 Task: Add an event  with title  Product Development Discussion, date '2024/04/06' to 2024/04/08 & Select Event type as  Group. Add location for the event as  123 Rua do Carmo, Lisbon, Portugal and add a description: Throughout the retreat, participants will be immersed in a variety of engaging and interactive exercises that encourage teamwork, problem-solving, and creativity. The activities are carefully designed to challenge individuals, foster collaboration, and highlight the power of collective effort.Create an event link  http-productdevelopmentdiscussioncom & Select the event color as  Lime Green. , logged in from the account softage.1@softage.netand send the event invitation to softage.8@softage.net and softage.9@softage.net
Action: Mouse moved to (237, 52)
Screenshot: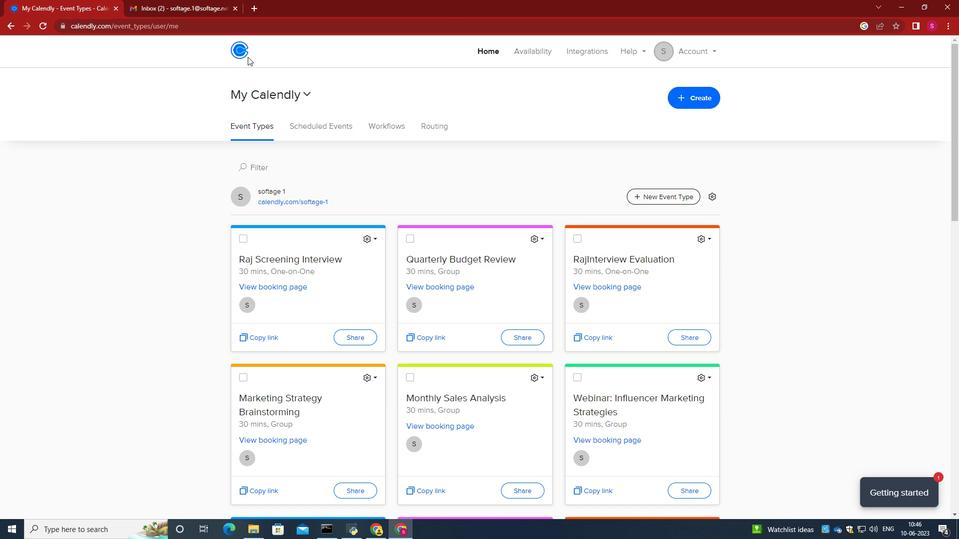 
Action: Mouse pressed left at (237, 52)
Screenshot: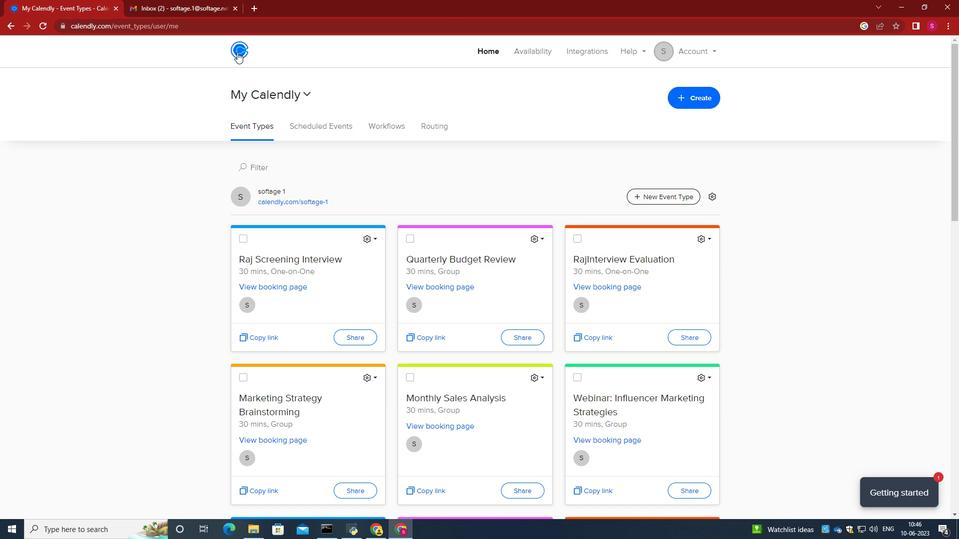 
Action: Mouse moved to (684, 102)
Screenshot: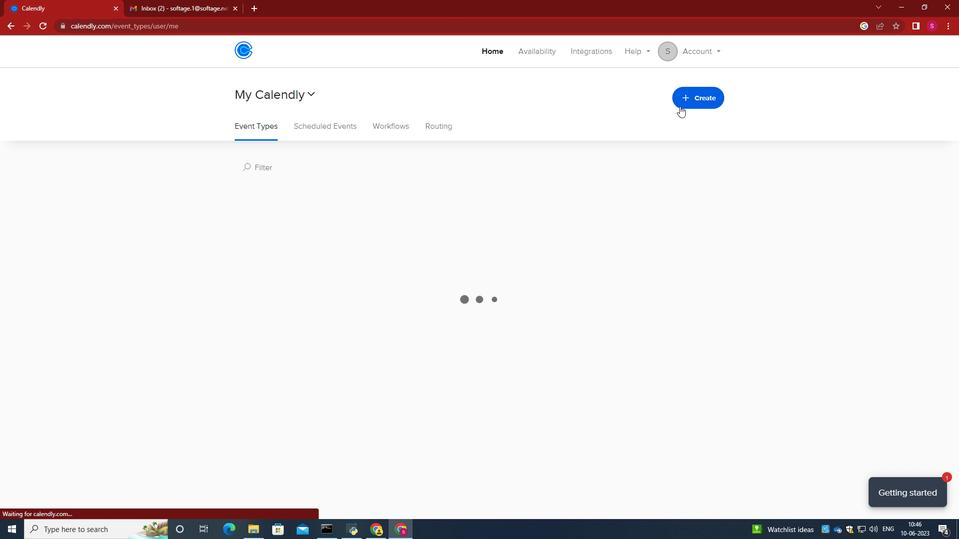 
Action: Mouse pressed left at (684, 102)
Screenshot: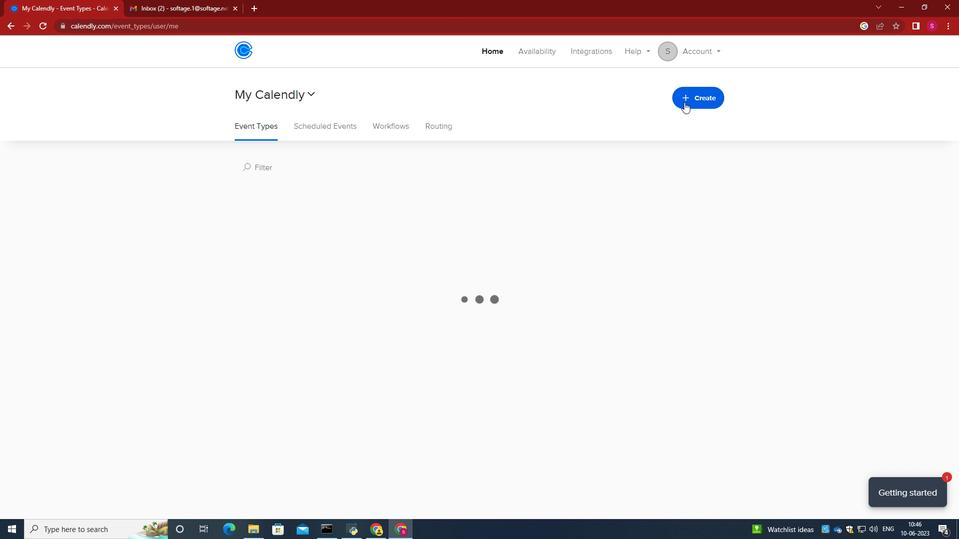
Action: Mouse moved to (642, 126)
Screenshot: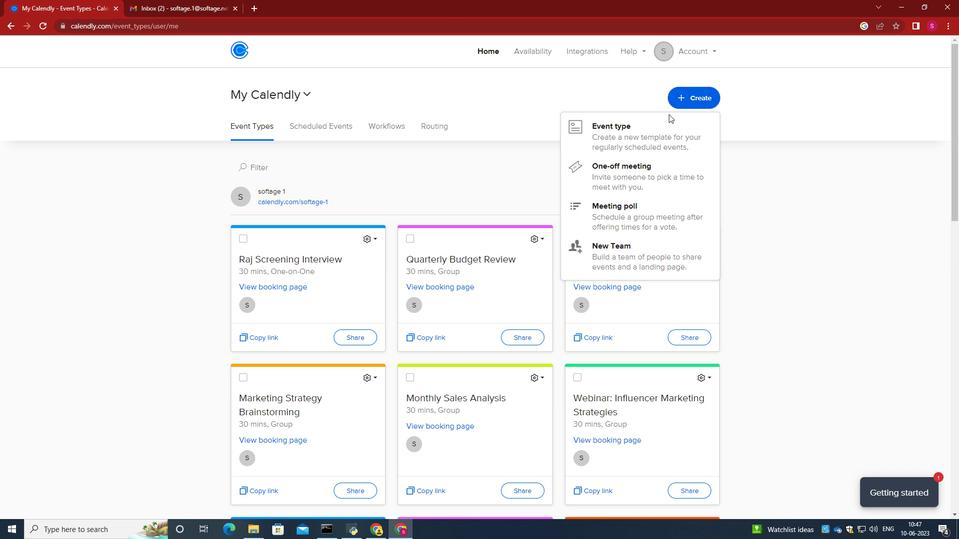 
Action: Mouse pressed left at (642, 126)
Screenshot: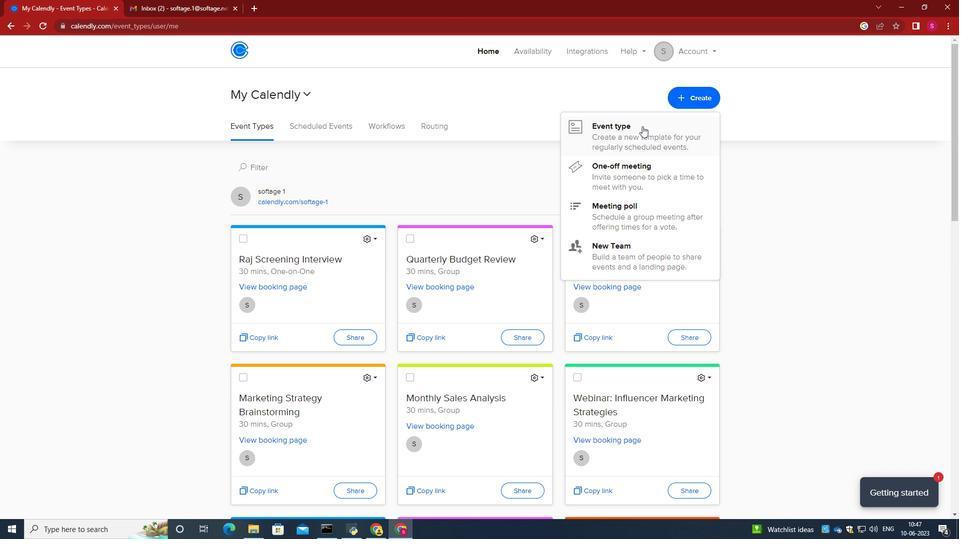 
Action: Mouse moved to (466, 228)
Screenshot: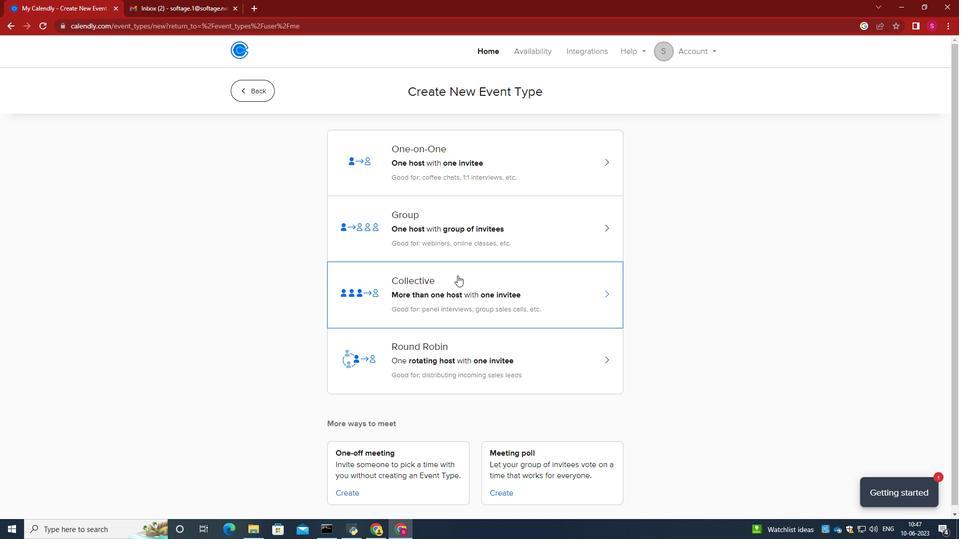 
Action: Mouse pressed left at (466, 228)
Screenshot: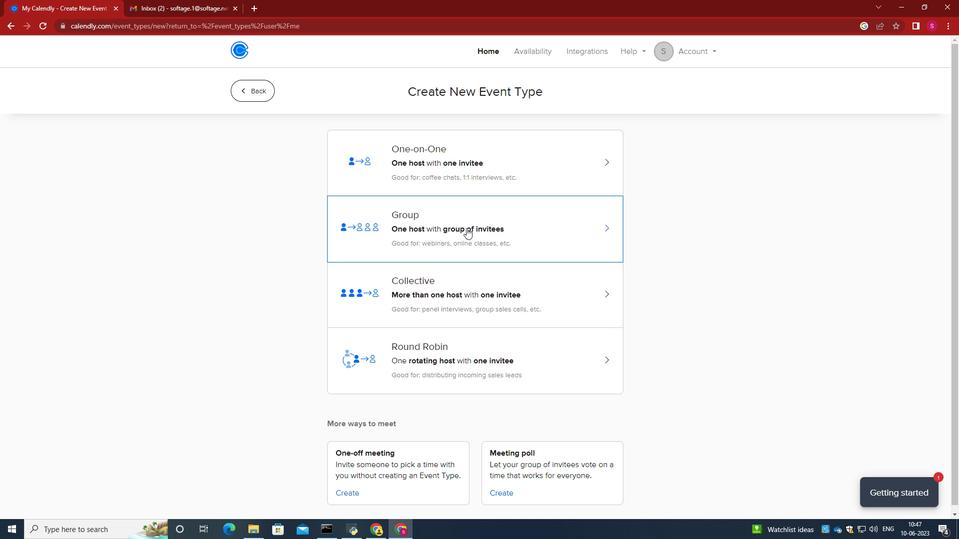 
Action: Mouse moved to (395, 234)
Screenshot: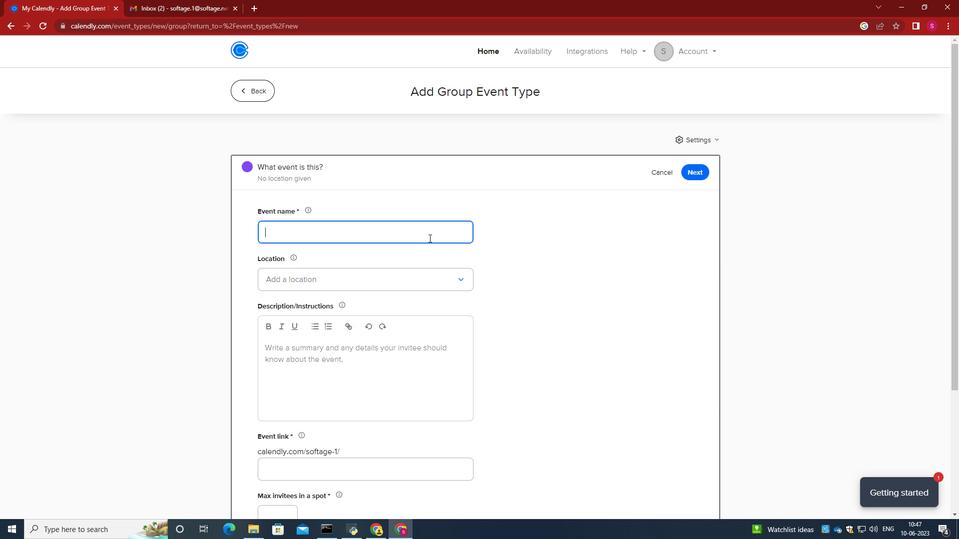 
Action: Mouse pressed left at (395, 234)
Screenshot: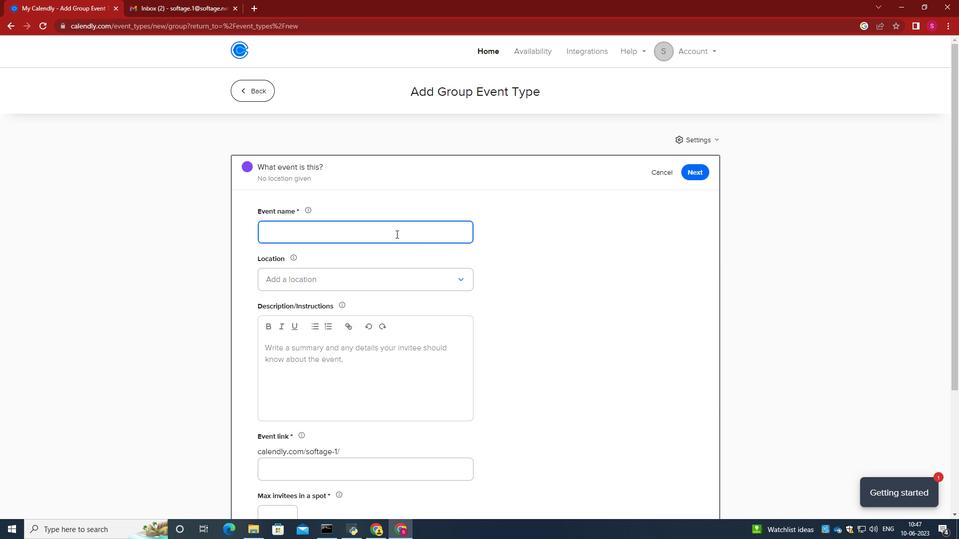 
Action: Key pressed <Key.caps_lock>P<Key.caps_lock>roduct<Key.space><Key.caps_lock><Key.caps_lock><Key.caps_lock>D<Key.caps_lock>ec<Key.backspace>velopment<Key.space><Key.caps_lock>D<Key.caps_lock>isu<Key.backspace>cussion
Screenshot: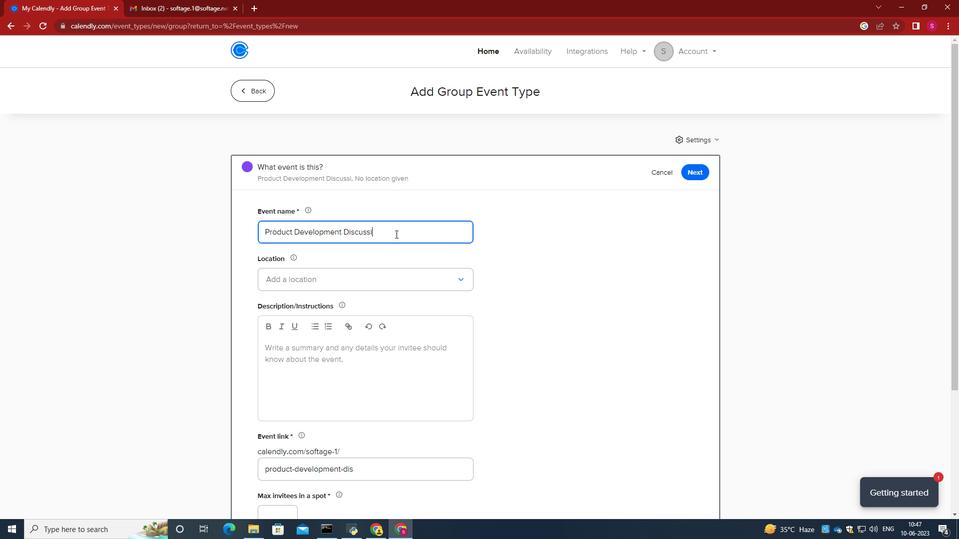 
Action: Mouse moved to (347, 285)
Screenshot: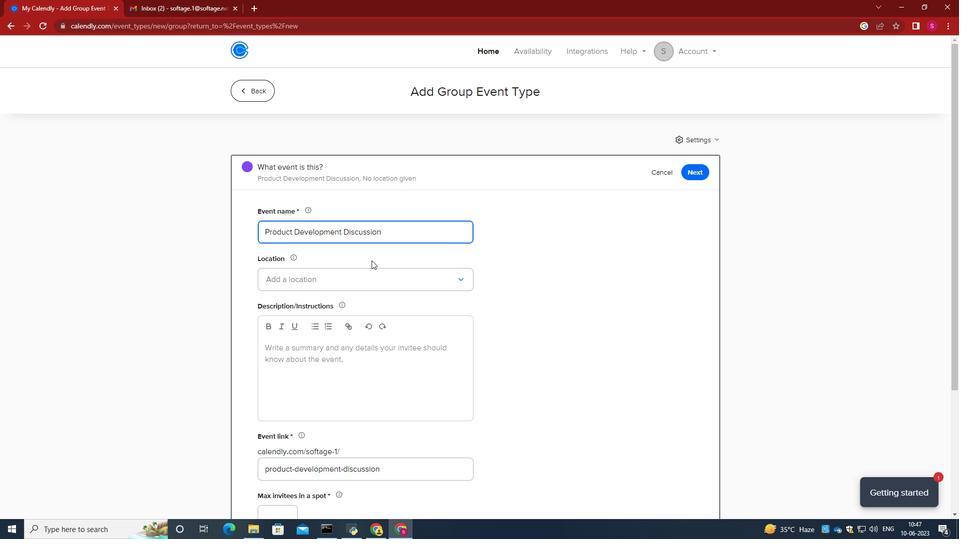 
Action: Mouse pressed left at (347, 285)
Screenshot: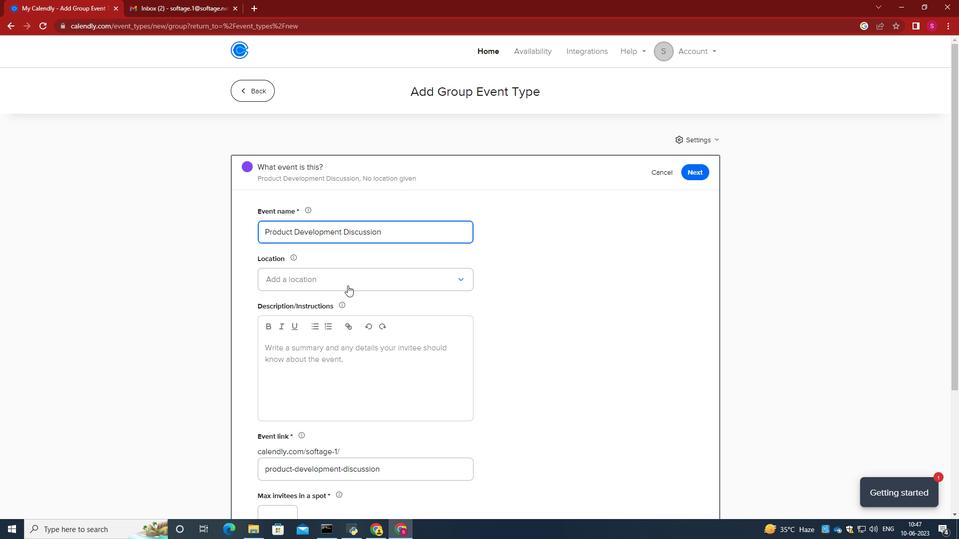 
Action: Mouse moved to (324, 311)
Screenshot: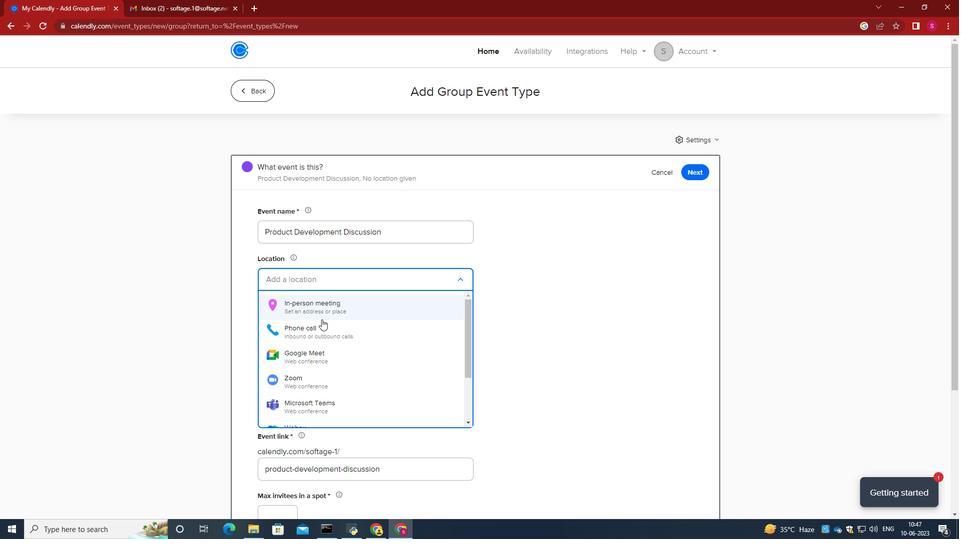 
Action: Mouse pressed left at (324, 311)
Screenshot: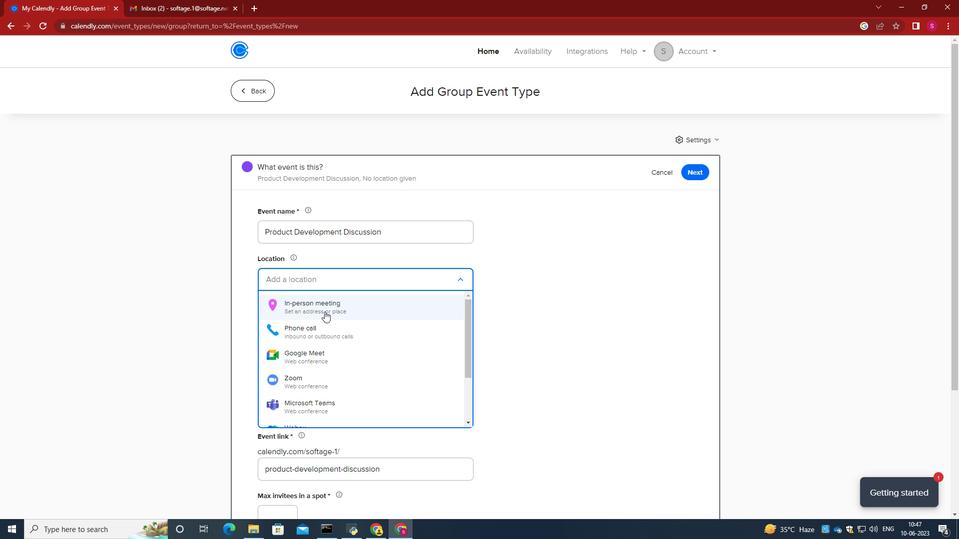 
Action: Mouse moved to (426, 159)
Screenshot: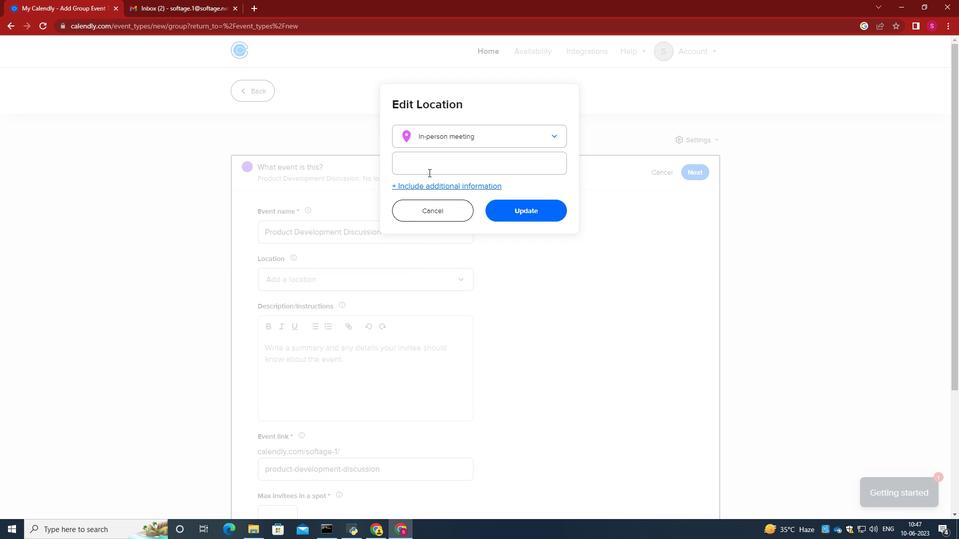
Action: Mouse pressed left at (426, 159)
Screenshot: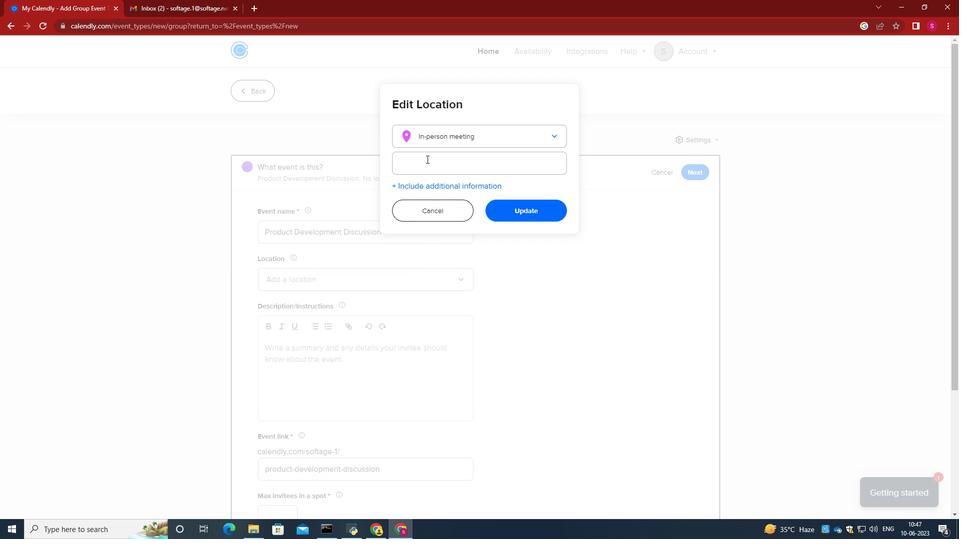 
Action: Key pressed 123<Key.space><Key.caps_lock>R<Key.caps_lock>ua<Key.space>do<Key.space><Key.caps_lock>C<Key.caps_lock>armo,<Key.space><Key.caps_lock>L<Key.caps_lock>ib<Key.backspace>sbon,<Key.caps_lock>P<Key.caps_lock><Key.backspace><Key.space><Key.caps_lock>P<Key.caps_lock>ortugal
Screenshot: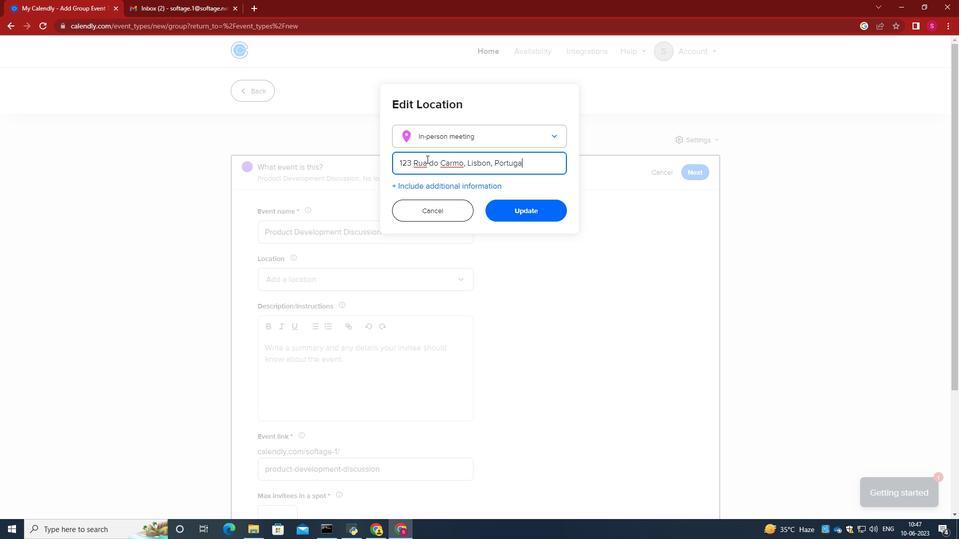 
Action: Mouse moved to (521, 211)
Screenshot: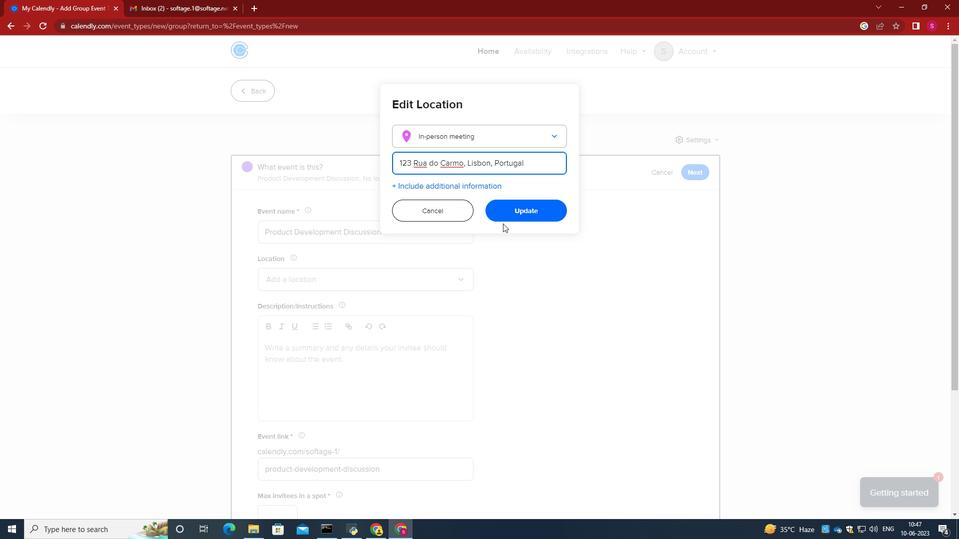 
Action: Mouse pressed left at (521, 211)
Screenshot: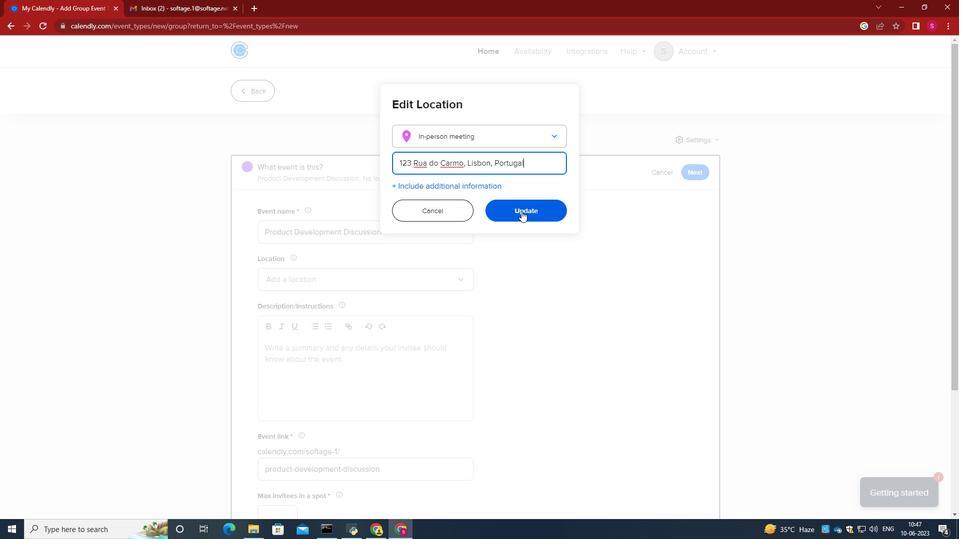 
Action: Mouse moved to (321, 386)
Screenshot: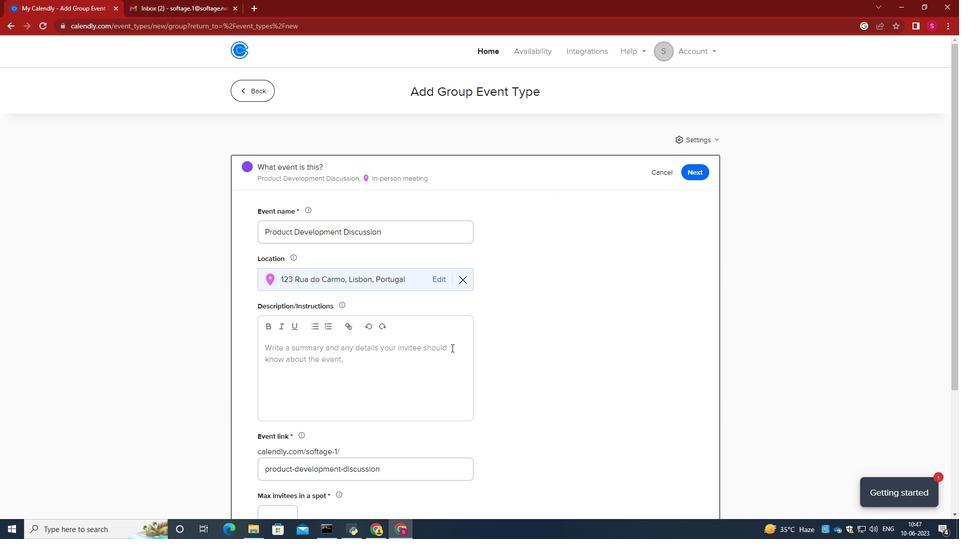 
Action: Mouse pressed left at (321, 386)
Screenshot: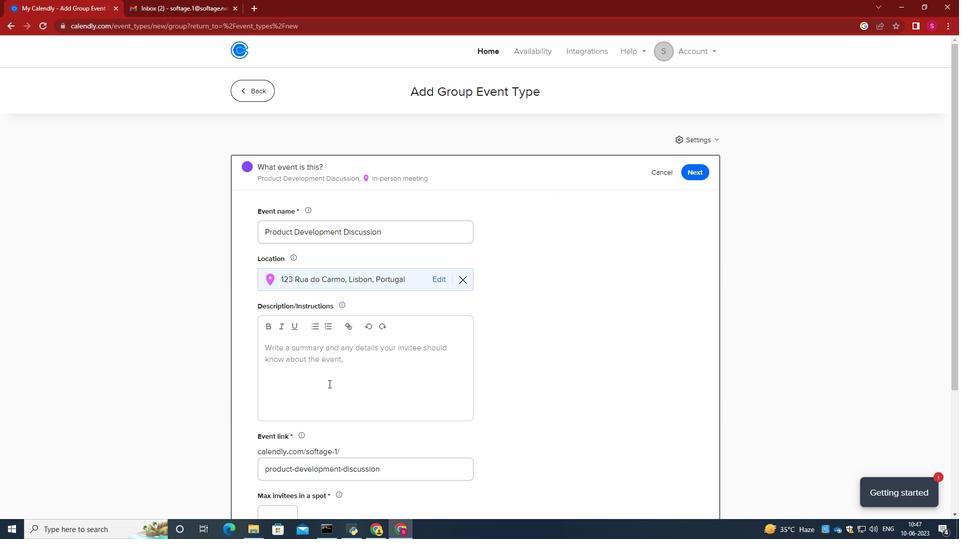 
Action: Mouse moved to (321, 386)
Screenshot: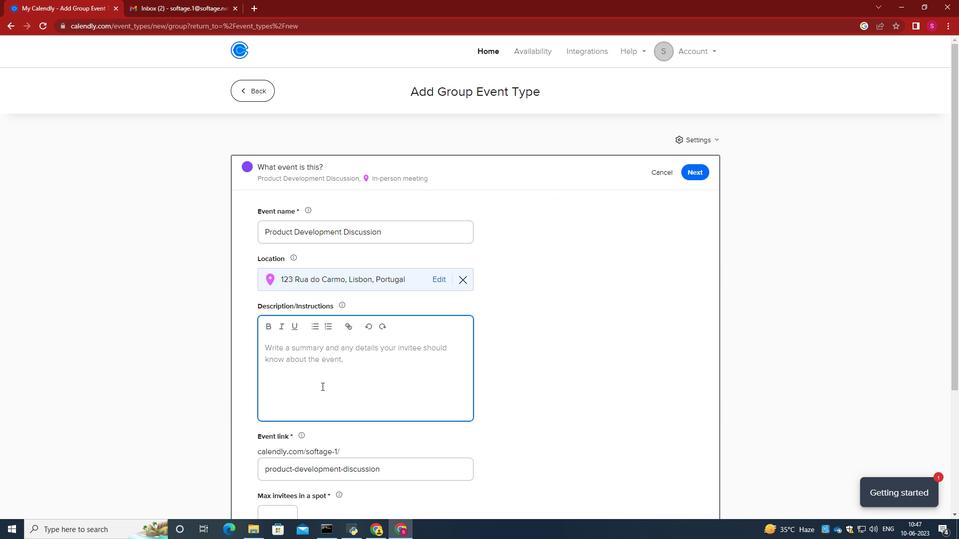
Action: Key pressed <Key.caps_lock>T<Key.caps_lock>hroughout<Key.space>the<Key.space>retreat<Key.space><Key.backspace>,<Key.space>participants<Key.space>will<Key.space>bn<Key.backspace>e<Key.space>immere<Key.backspace>sed<Key.space>in<Key.space>av<Key.backspace><Key.space><Key.space>variety<Key.space>of<Key.space>engaging<Key.space><Key.backspace><Key.space>and<Key.space>interactive<Key.space>exersice<Key.backspace><Key.backspace><Key.backspace><Key.backspace>cise<Key.space><Key.backspace>s<Key.space>tah<Key.backspace><Key.backspace>j<Key.backspace>hat<Key.space>encourage<Key.space>teamwork,<Key.space>problem<Key.space><Key.backspace>-solving,<Key.space>ad<Key.backspace>nd<Key.space>creativity.<Key.space><Key.caps_lock>T<Key.caps_lock>he<Key.space>activities<Key.space>are<Key.space>carefully<Key.space>designed<Key.space>to<Key.space>challenge<Key.space>individuals,<Key.space>foster<Key.space>collaboration,<Key.space>and<Key.space>highligt<Key.space><Key.backspace><Key.backspace><Key.backspace>ght<Key.space>the<Key.space>power<Key.space>of<Key.space>collective<Key.space>effort.
Screenshot: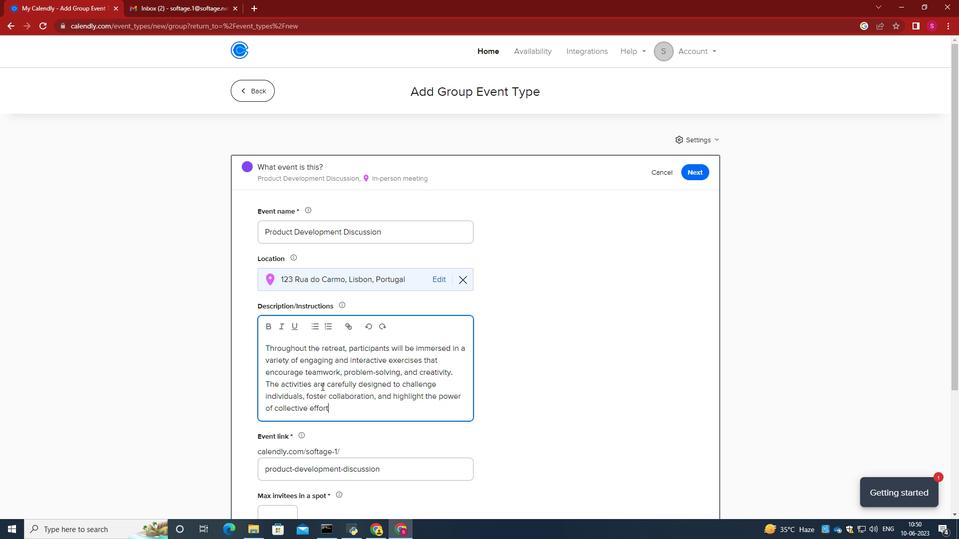 
Action: Mouse moved to (378, 470)
Screenshot: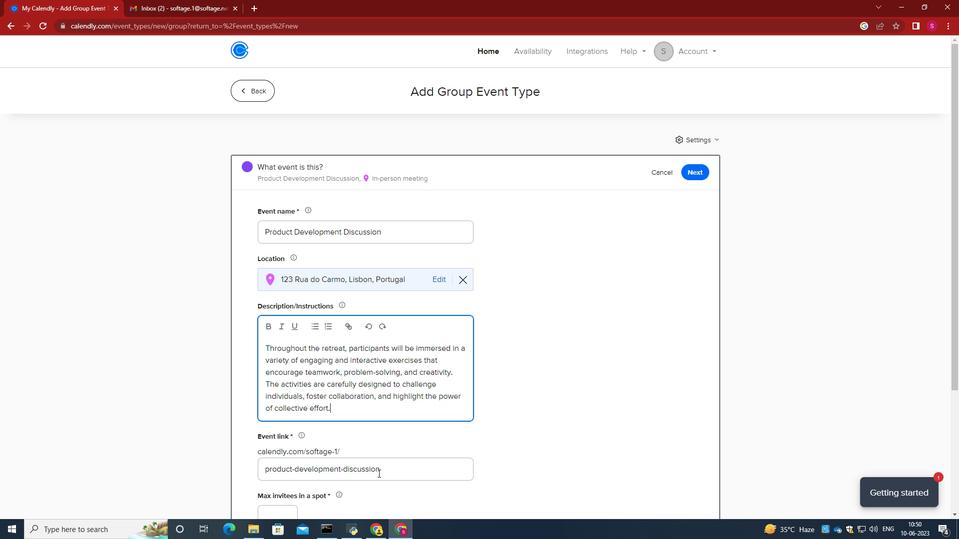 
Action: Mouse pressed left at (378, 470)
Screenshot: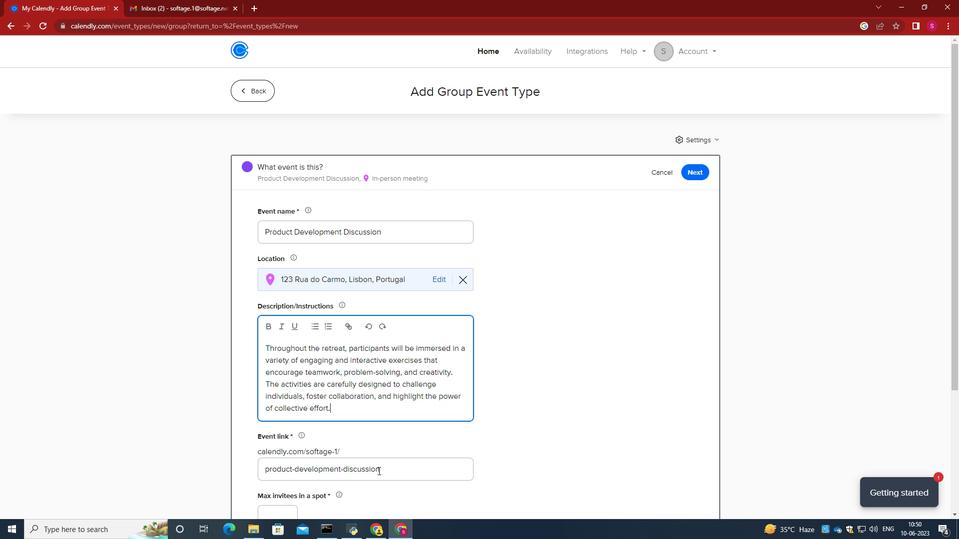
Action: Mouse moved to (254, 466)
Screenshot: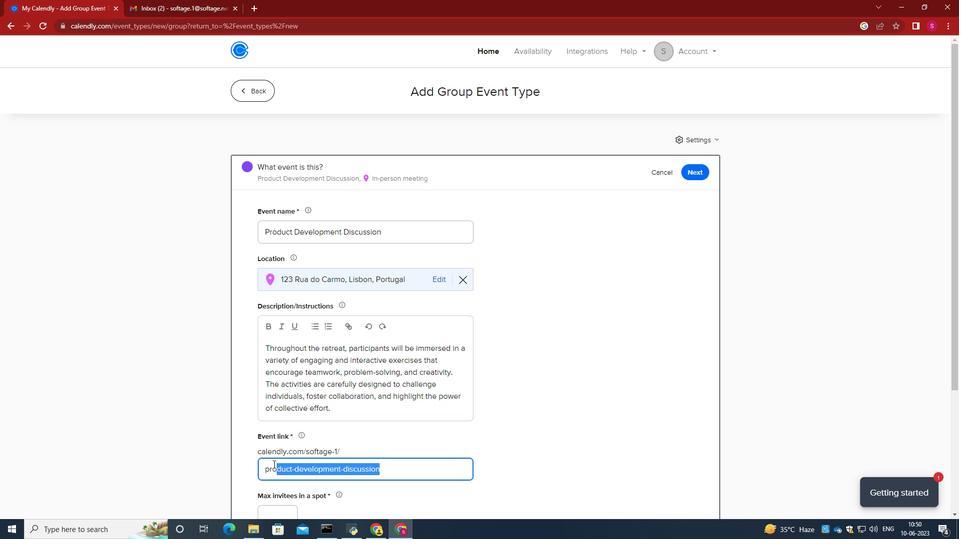 
Action: Key pressed <Key.backspace>http-producte<Key.backspace>evelopmentdiscussioncom
Screenshot: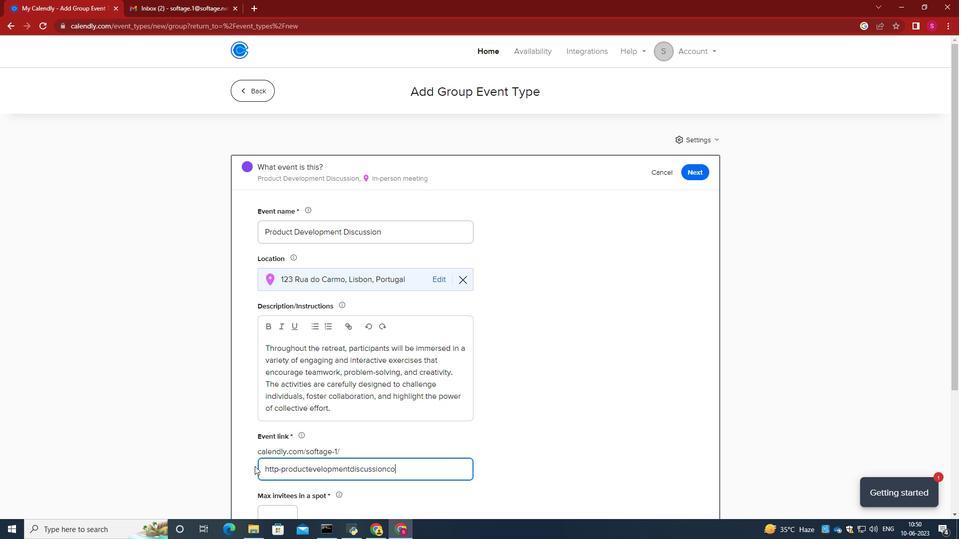
Action: Mouse moved to (266, 490)
Screenshot: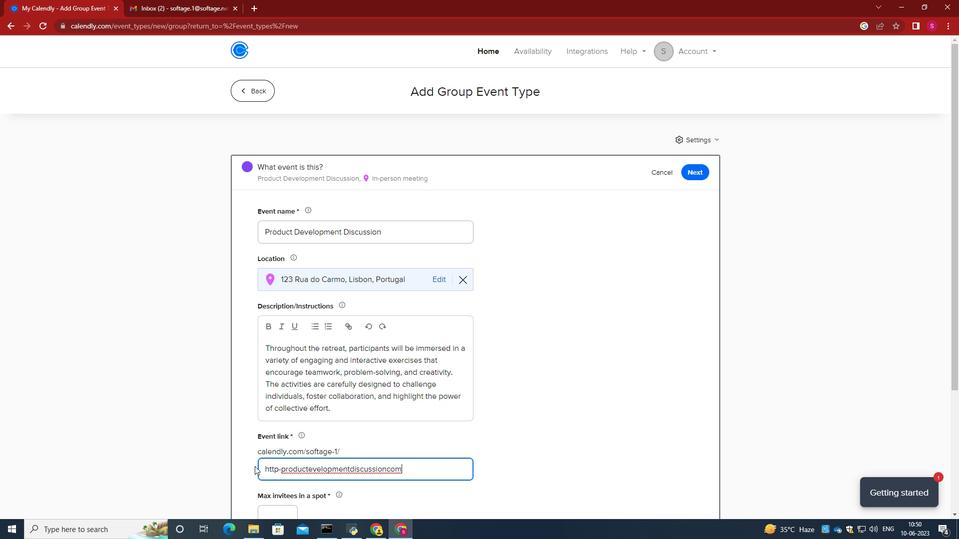 
Action: Mouse scrolled (266, 489) with delta (0, 0)
Screenshot: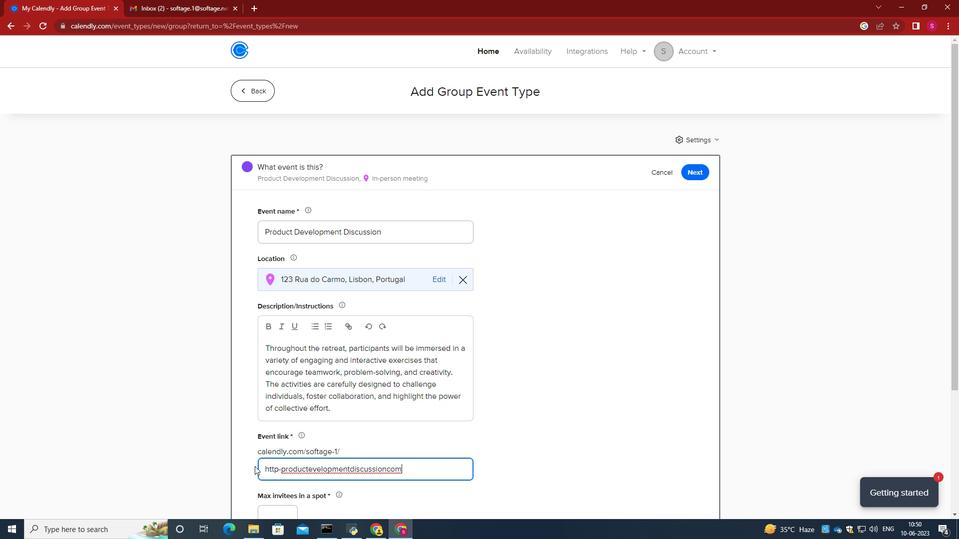 
Action: Mouse scrolled (266, 489) with delta (0, 0)
Screenshot: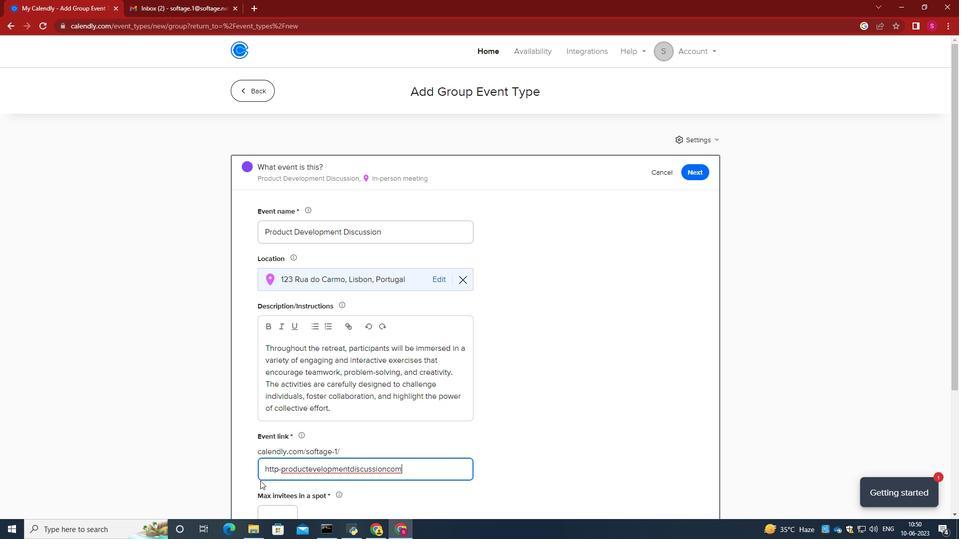 
Action: Mouse moved to (271, 424)
Screenshot: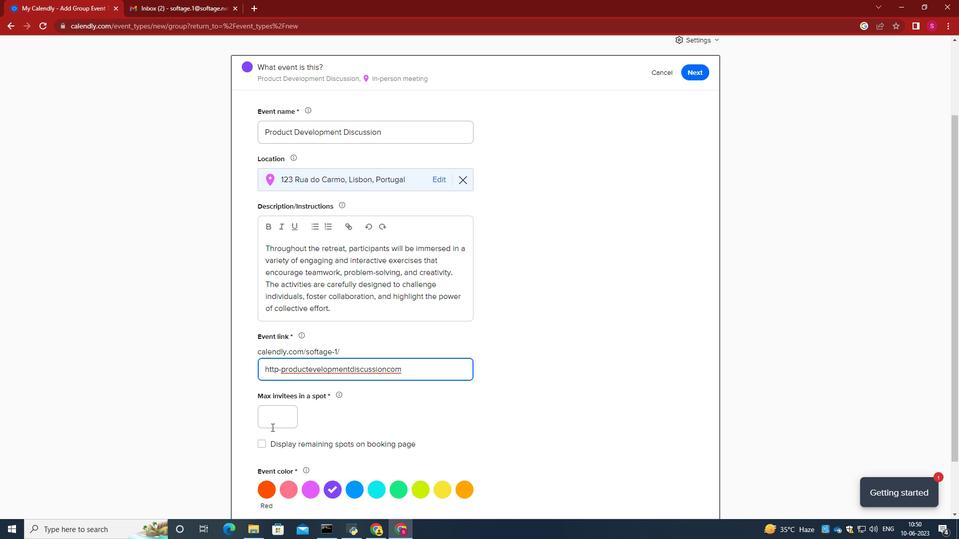 
Action: Mouse pressed left at (271, 424)
Screenshot: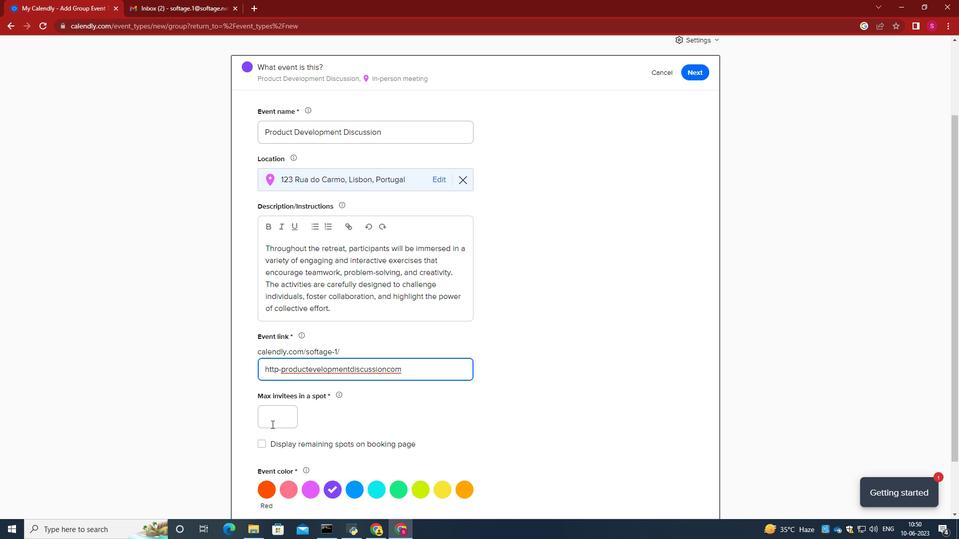 
Action: Key pressed 2
Screenshot: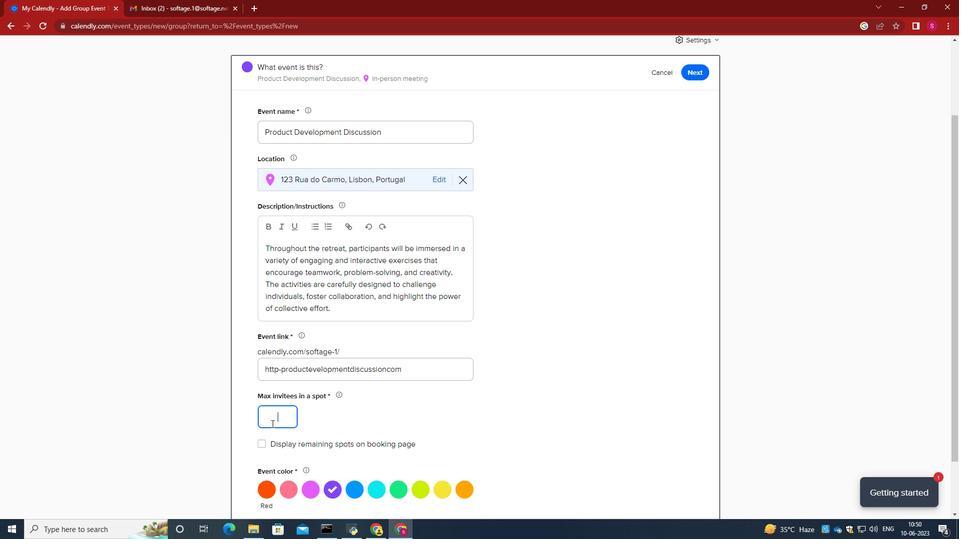 
Action: Mouse moved to (387, 423)
Screenshot: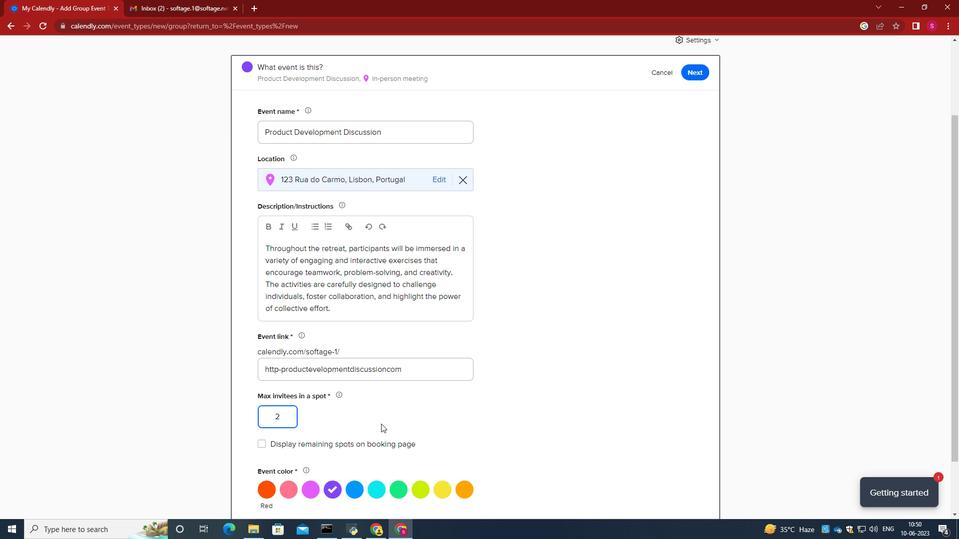 
Action: Mouse scrolled (387, 422) with delta (0, 0)
Screenshot: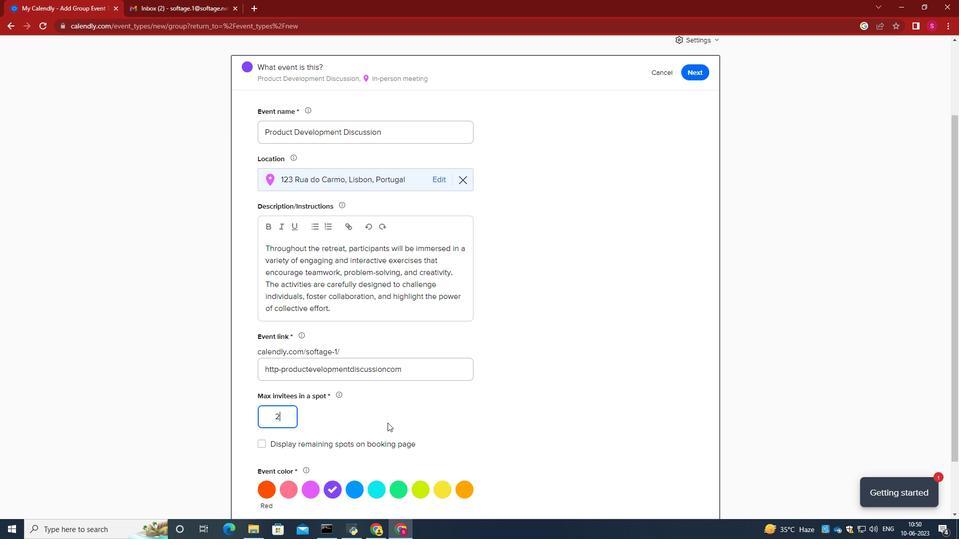 
Action: Mouse scrolled (387, 422) with delta (0, 0)
Screenshot: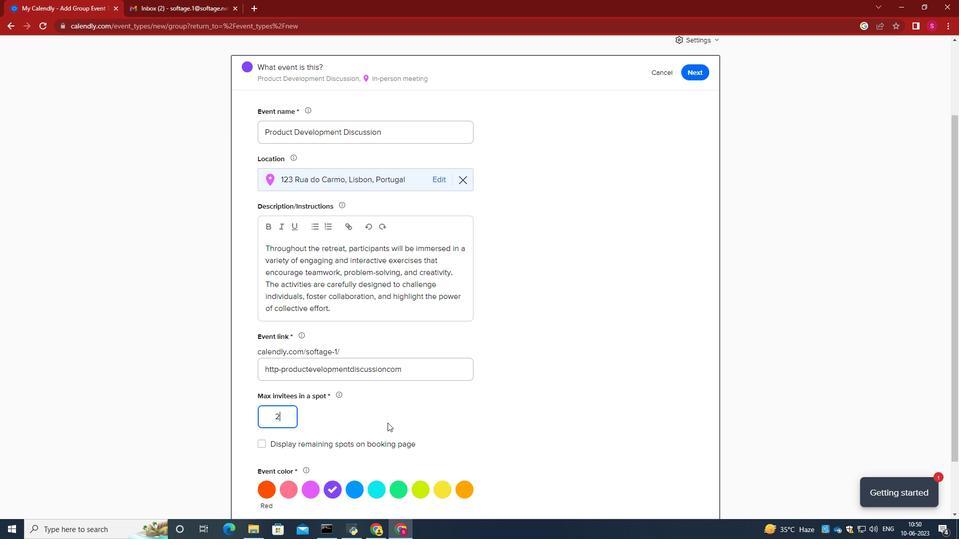 
Action: Mouse moved to (391, 425)
Screenshot: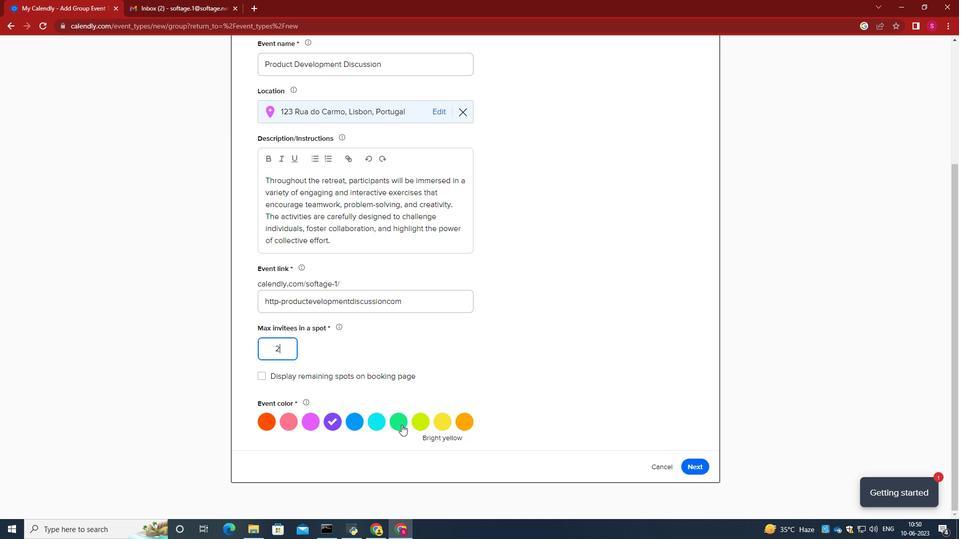 
Action: Mouse pressed left at (391, 425)
Screenshot: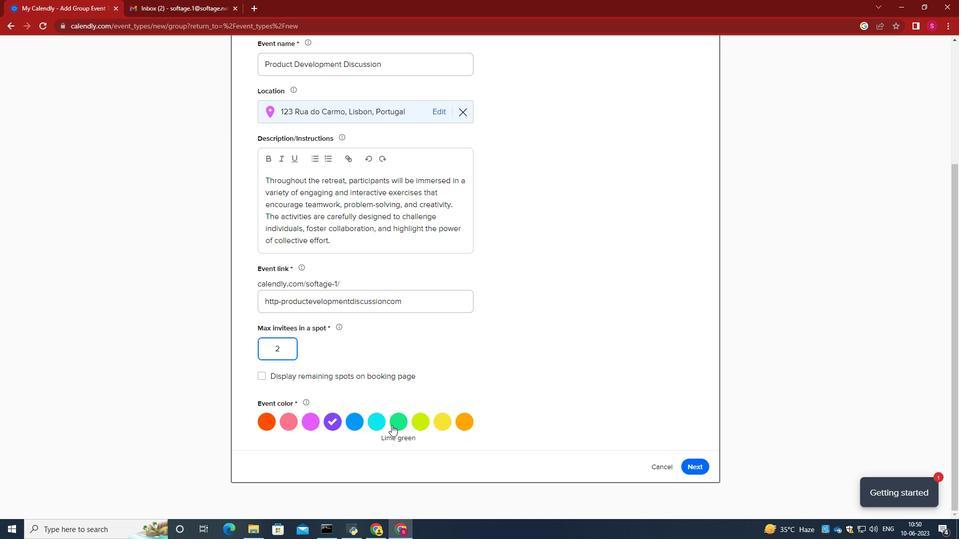 
Action: Mouse moved to (687, 464)
Screenshot: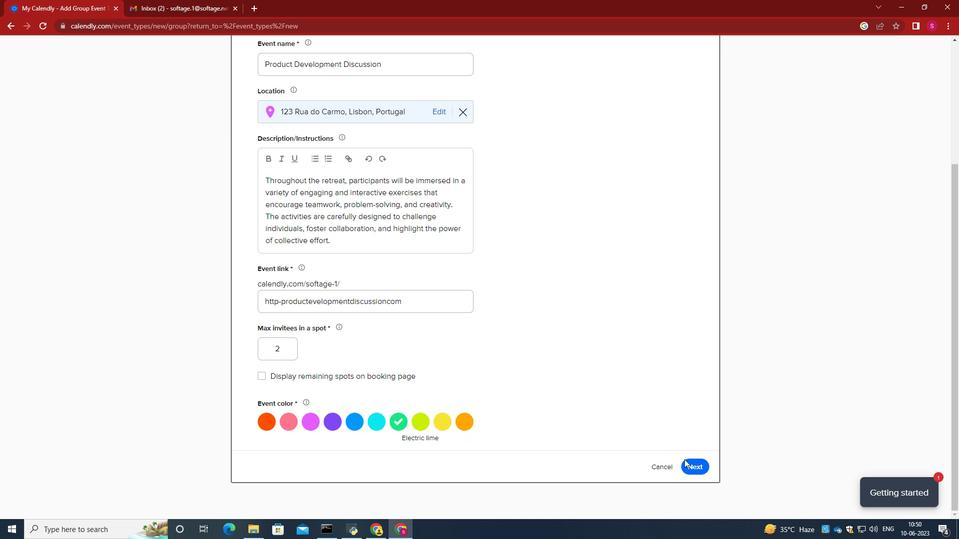 
Action: Mouse pressed left at (687, 464)
Screenshot: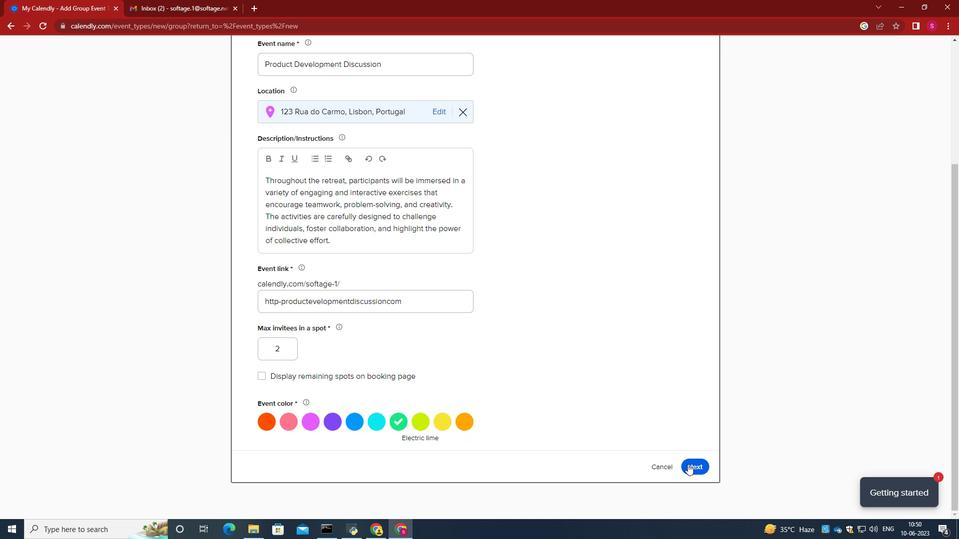 
Action: Mouse moved to (555, 336)
Screenshot: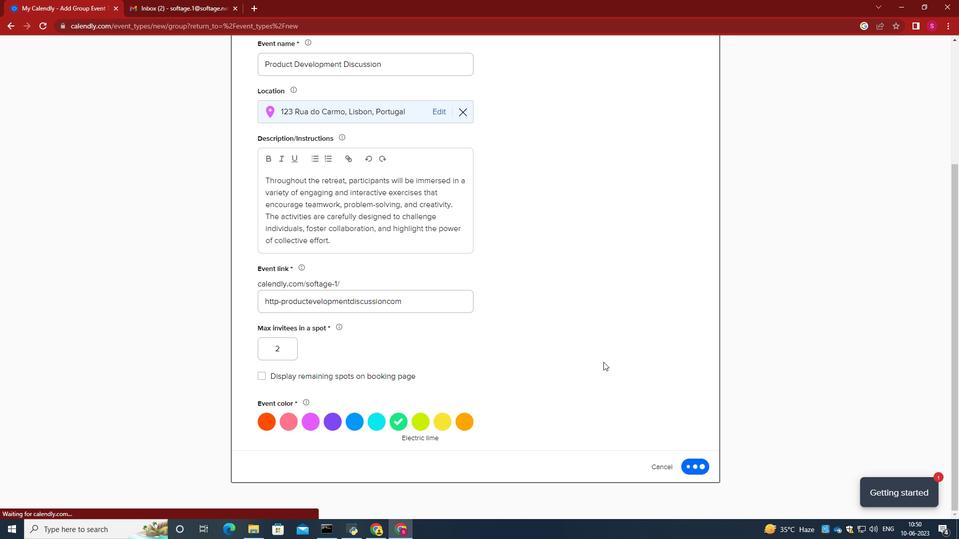 
Action: Mouse scrolled (555, 335) with delta (0, 0)
Screenshot: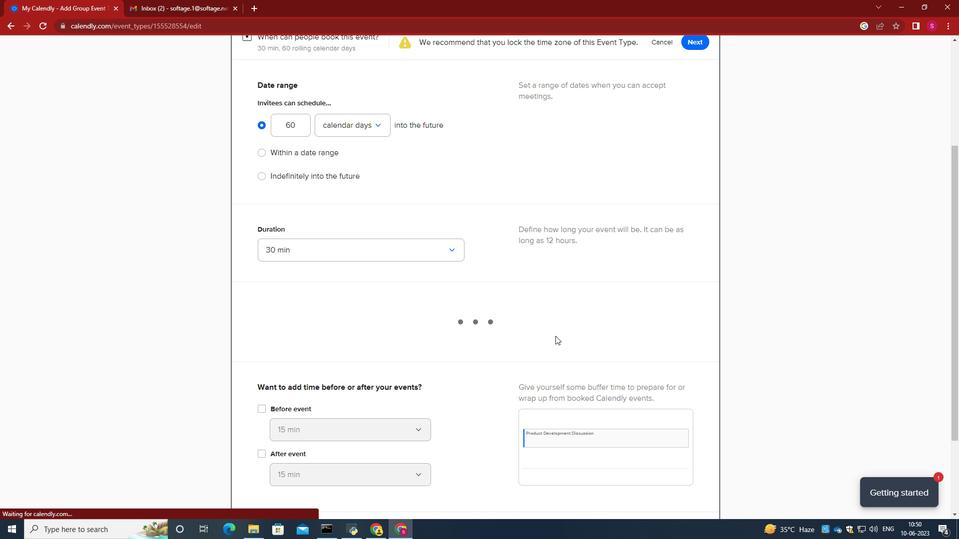 
Action: Mouse moved to (490, 245)
Screenshot: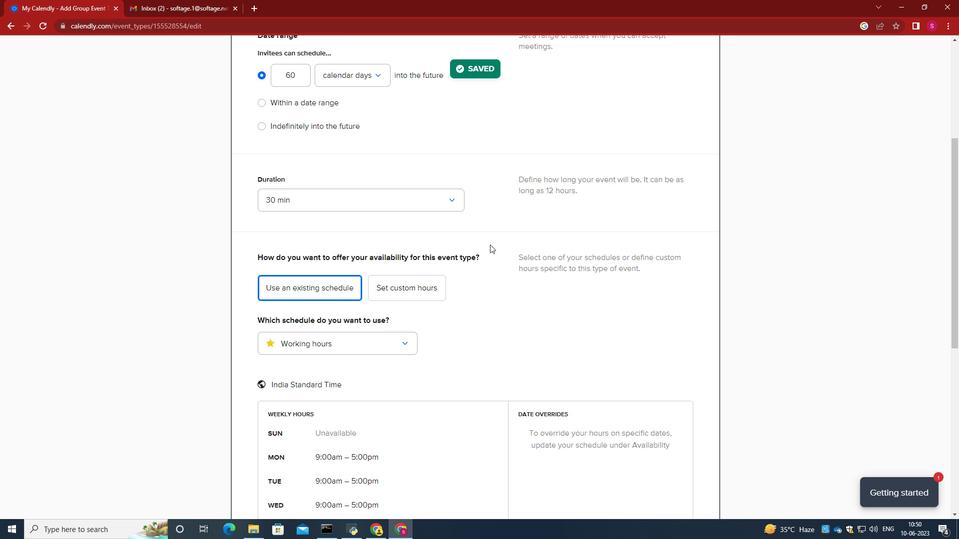 
Action: Mouse scrolled (490, 245) with delta (0, 0)
Screenshot: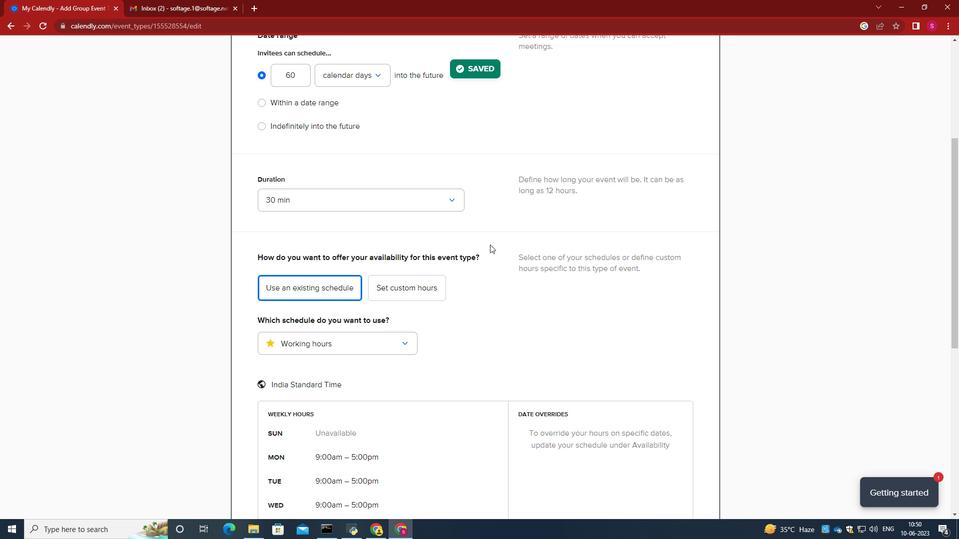 
Action: Mouse scrolled (490, 245) with delta (0, 0)
Screenshot: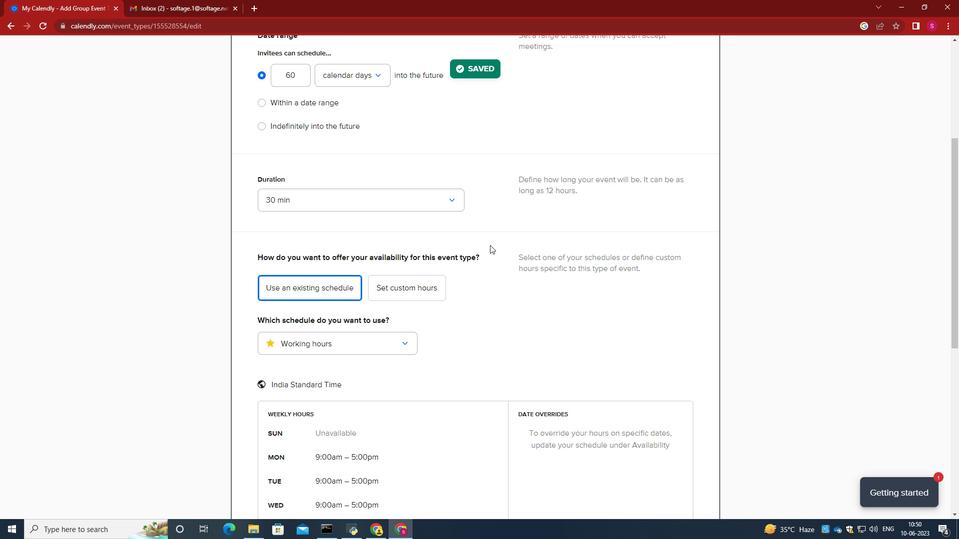 
Action: Mouse moved to (276, 201)
Screenshot: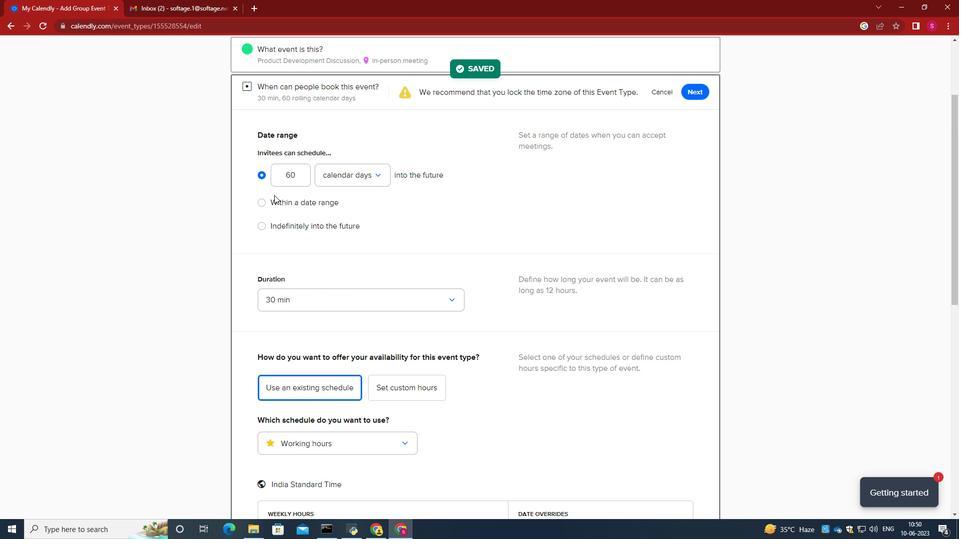 
Action: Mouse pressed left at (276, 201)
Screenshot: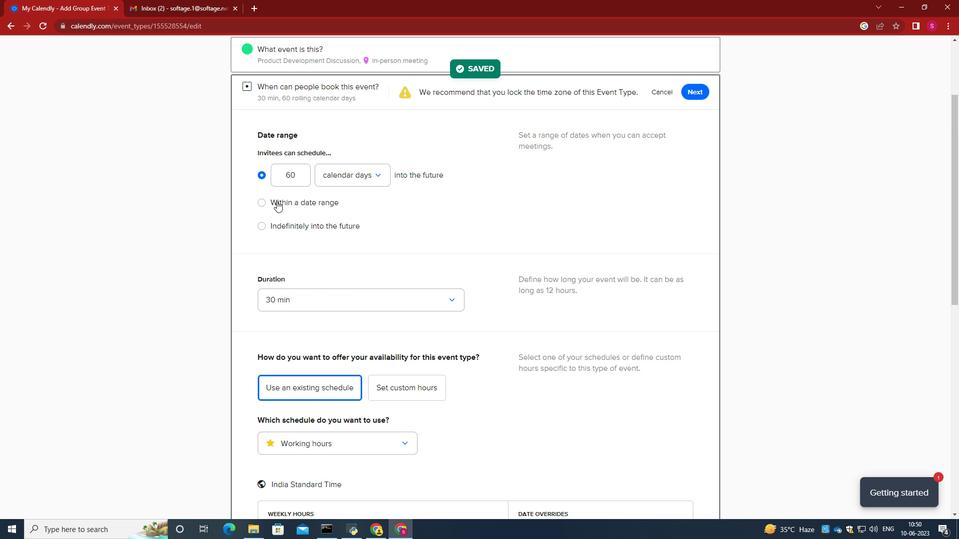 
Action: Mouse moved to (374, 206)
Screenshot: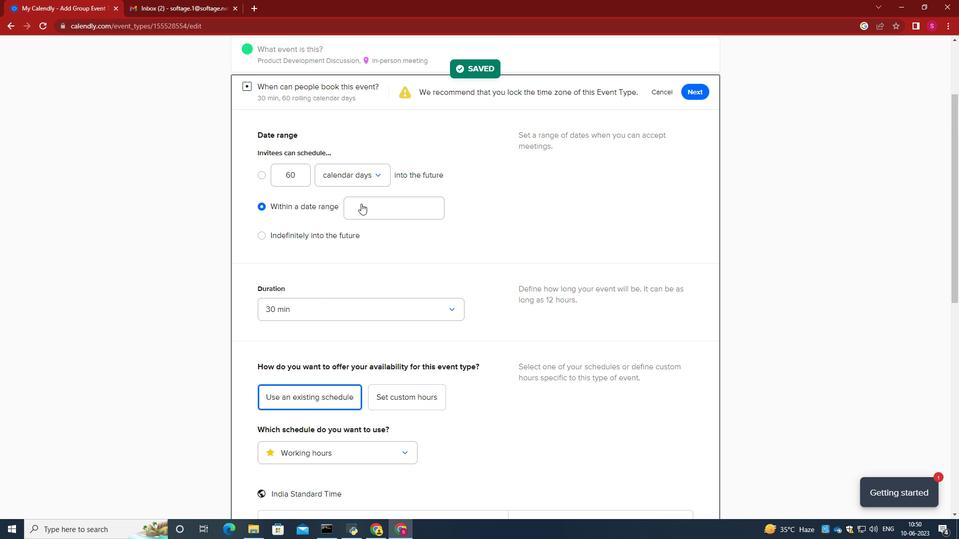 
Action: Mouse pressed left at (374, 206)
Screenshot: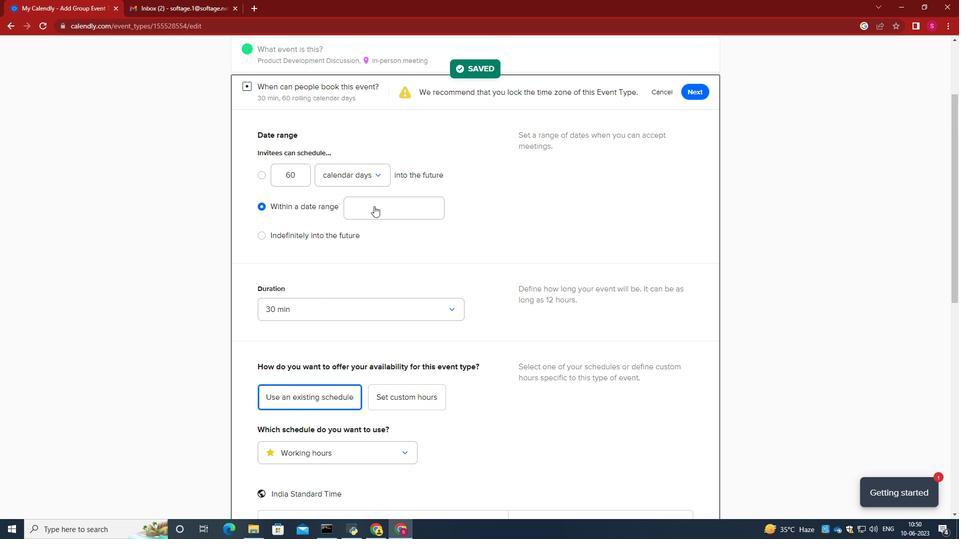 
Action: Mouse moved to (422, 242)
Screenshot: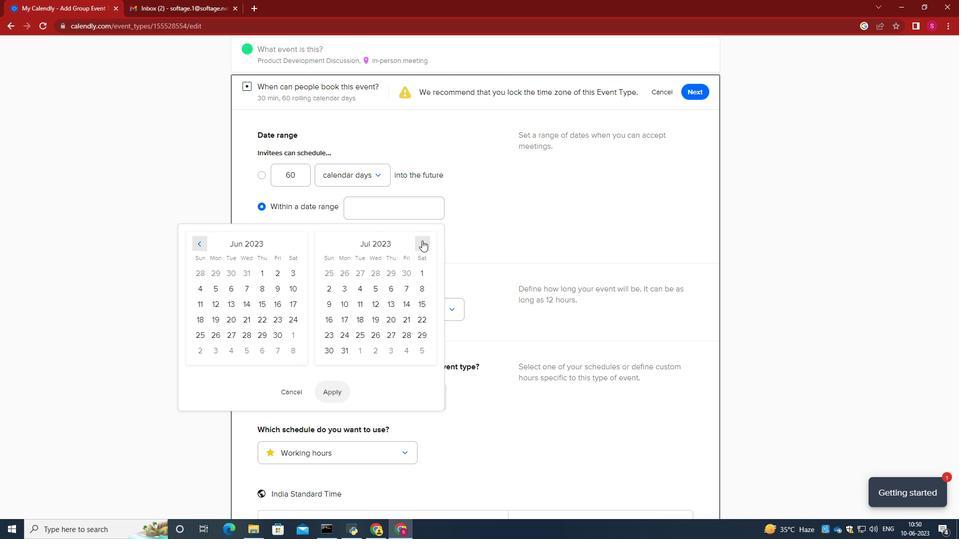 
Action: Mouse pressed left at (422, 242)
Screenshot: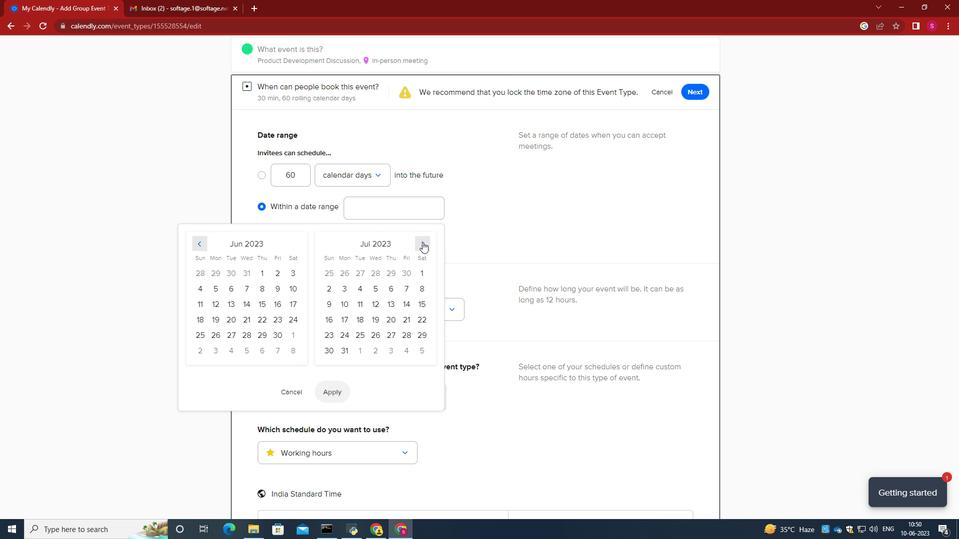 
Action: Mouse pressed left at (422, 242)
Screenshot: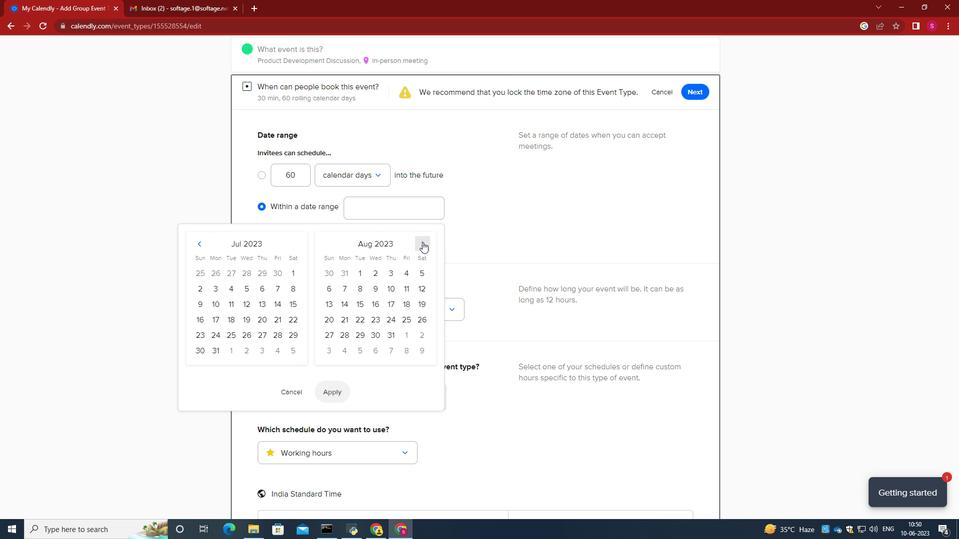
Action: Mouse pressed left at (422, 242)
Screenshot: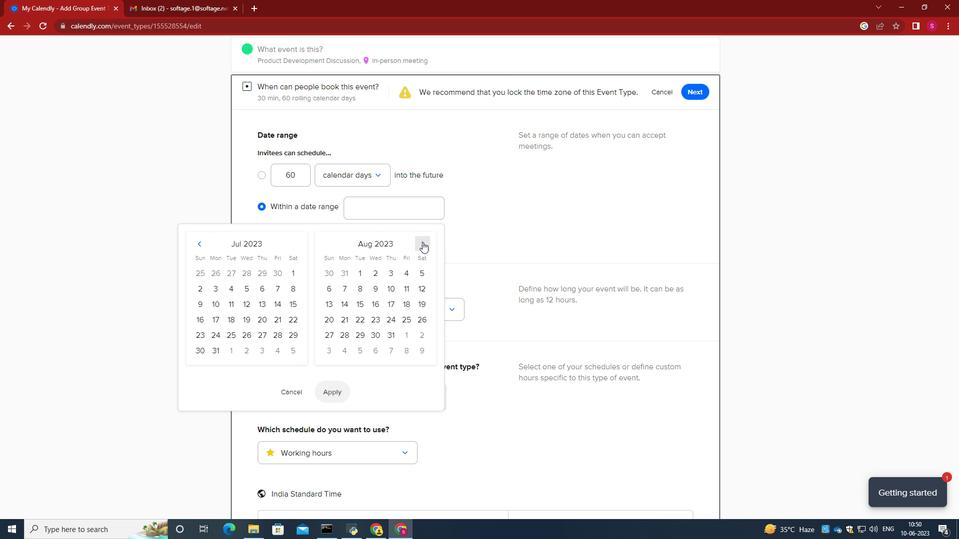
Action: Mouse pressed left at (422, 242)
Screenshot: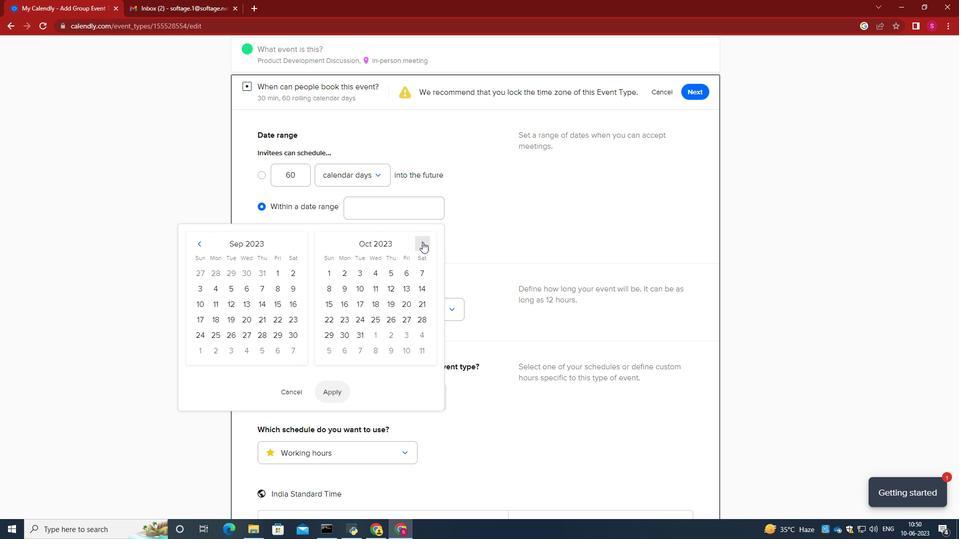 
Action: Mouse pressed left at (422, 242)
Screenshot: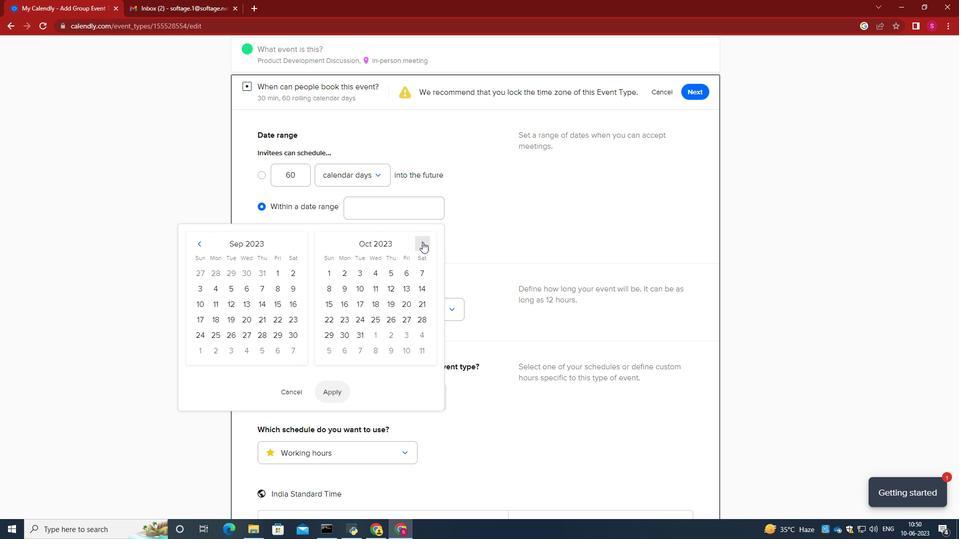 
Action: Mouse pressed left at (422, 242)
Screenshot: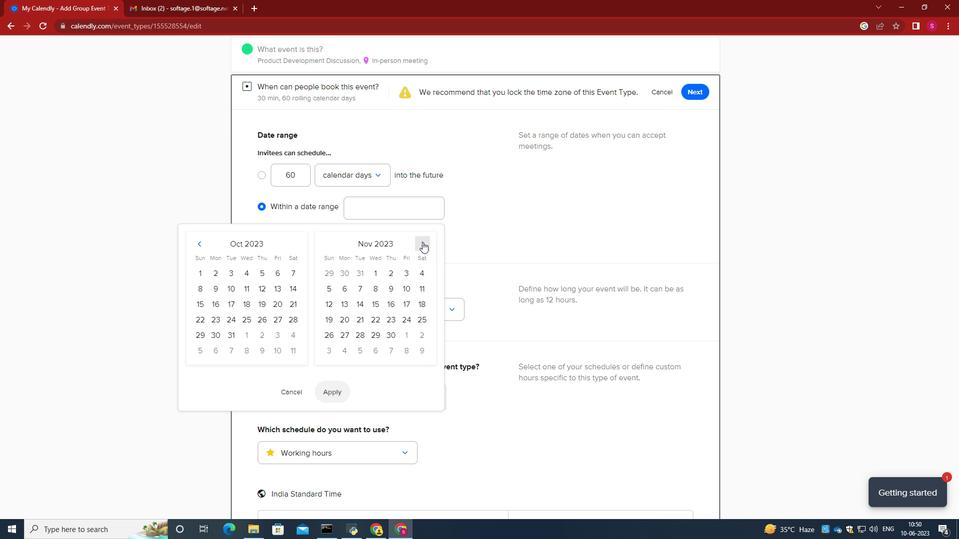 
Action: Mouse pressed left at (422, 242)
Screenshot: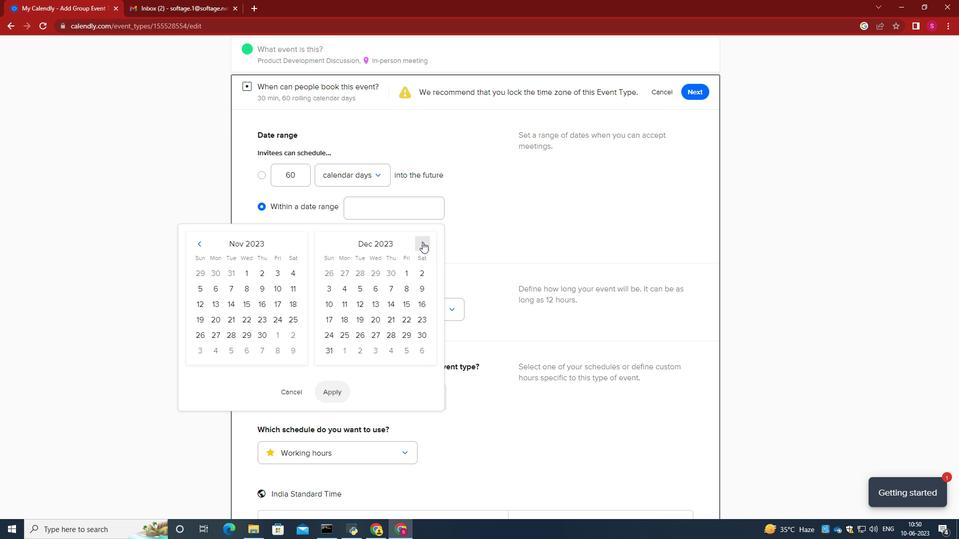 
Action: Mouse pressed left at (422, 242)
Screenshot: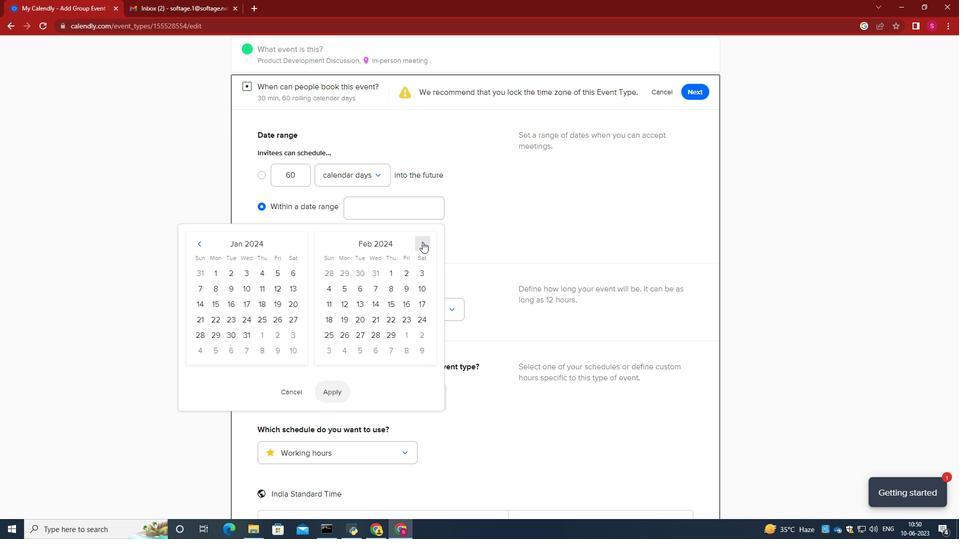 
Action: Mouse pressed left at (422, 242)
Screenshot: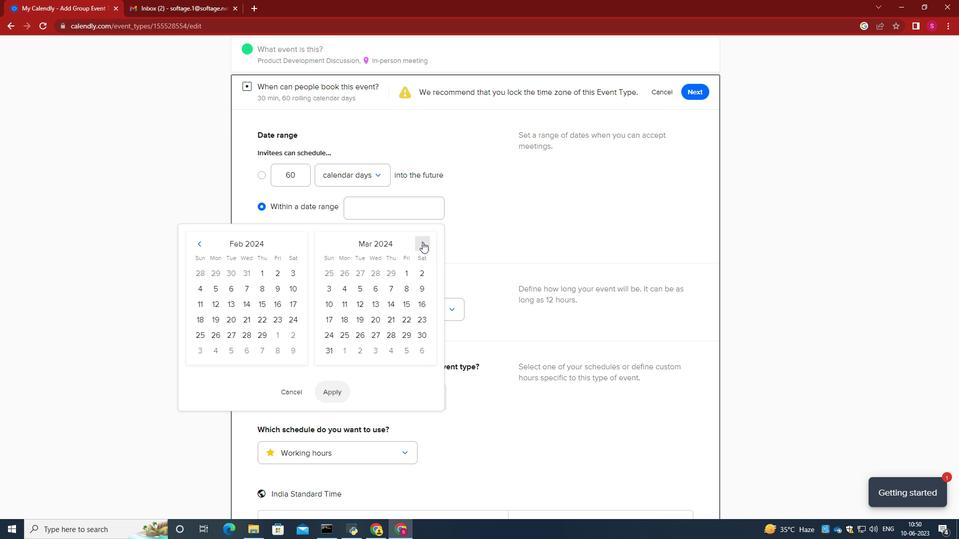 
Action: Mouse moved to (420, 271)
Screenshot: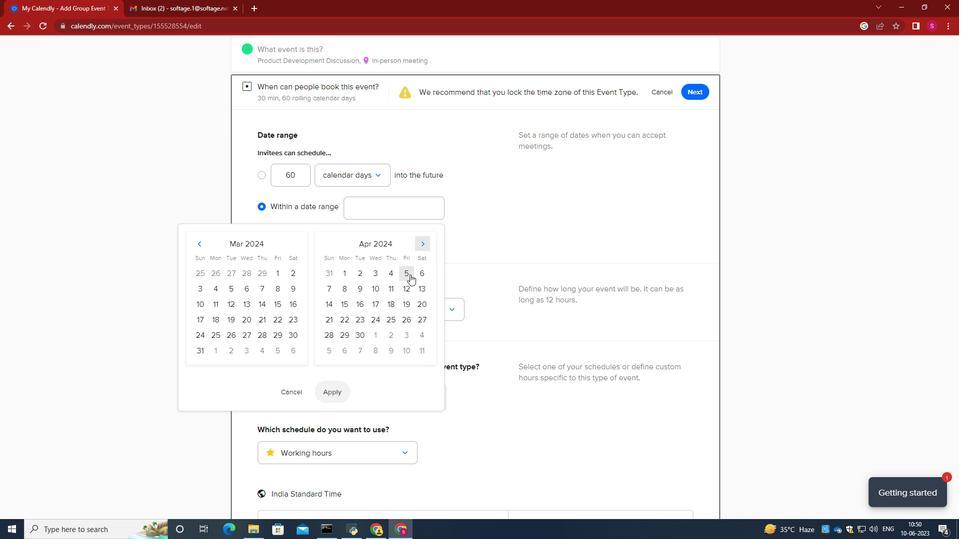 
Action: Mouse pressed left at (420, 271)
Screenshot: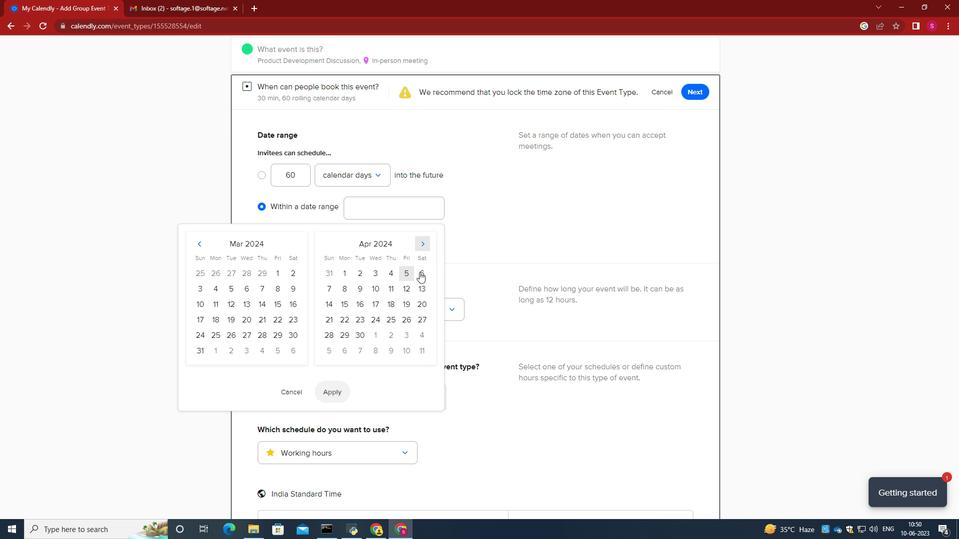 
Action: Mouse moved to (348, 286)
Screenshot: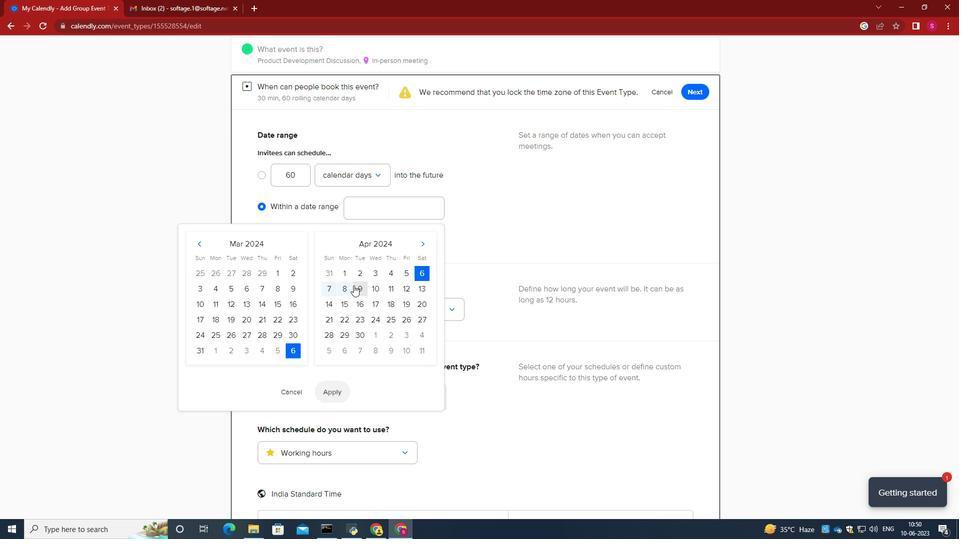 
Action: Mouse pressed left at (348, 286)
Screenshot: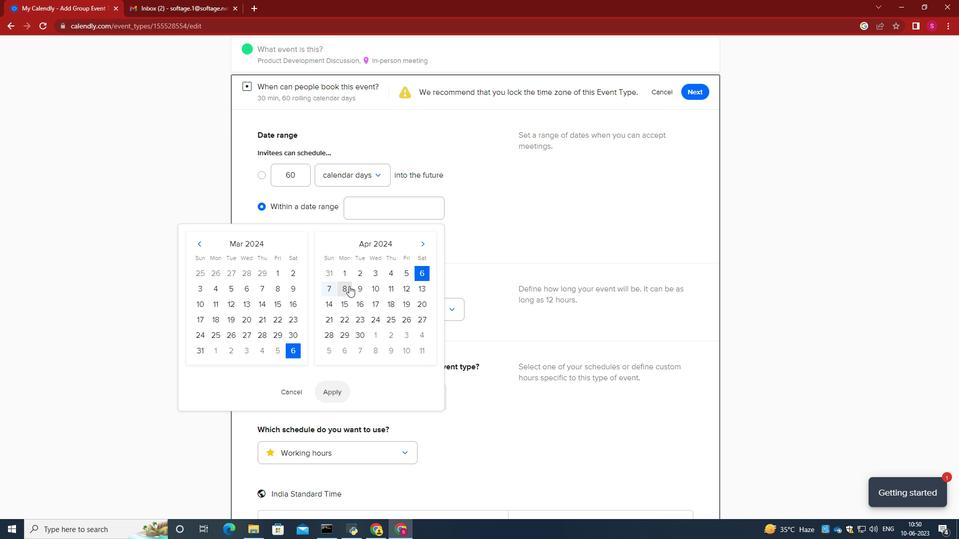 
Action: Mouse moved to (342, 389)
Screenshot: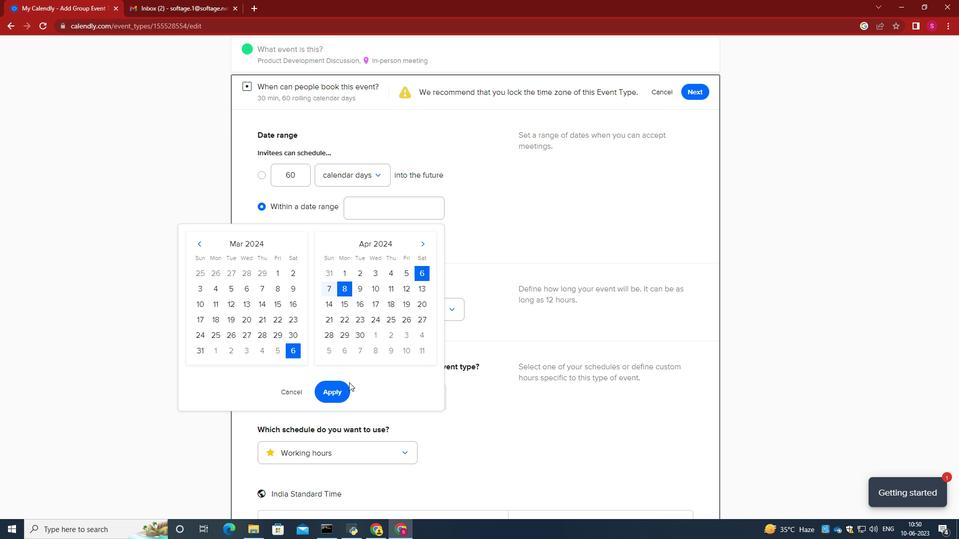 
Action: Mouse pressed left at (342, 389)
Screenshot: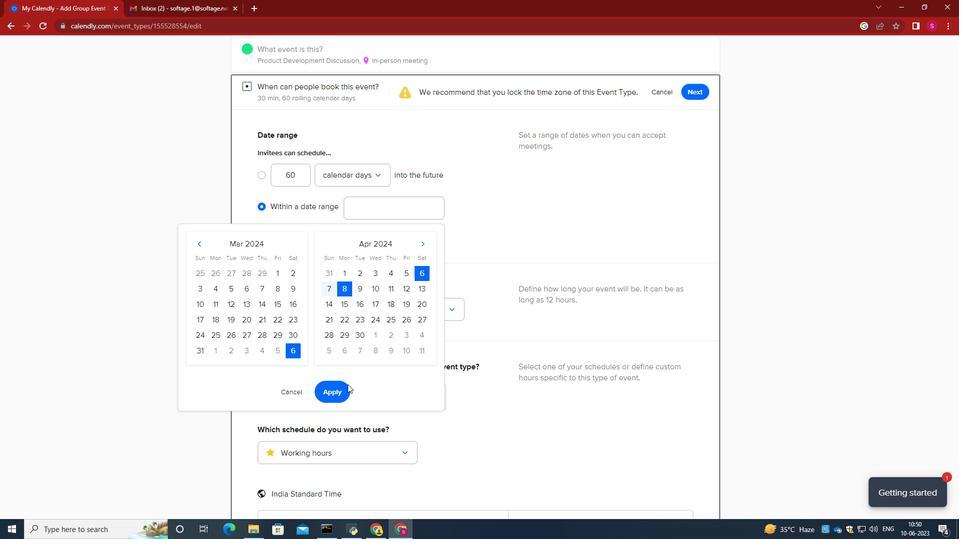 
Action: Mouse moved to (416, 348)
Screenshot: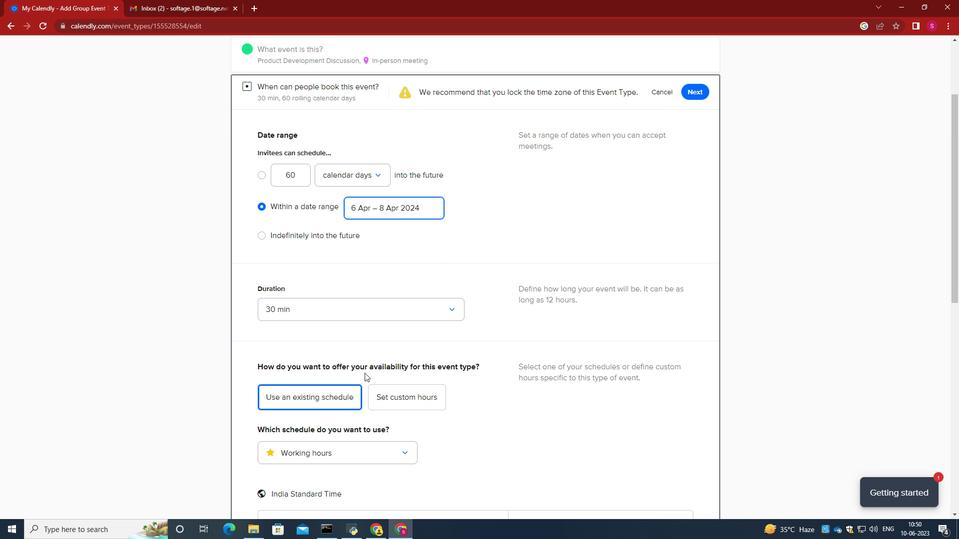 
Action: Mouse scrolled (416, 347) with delta (0, 0)
Screenshot: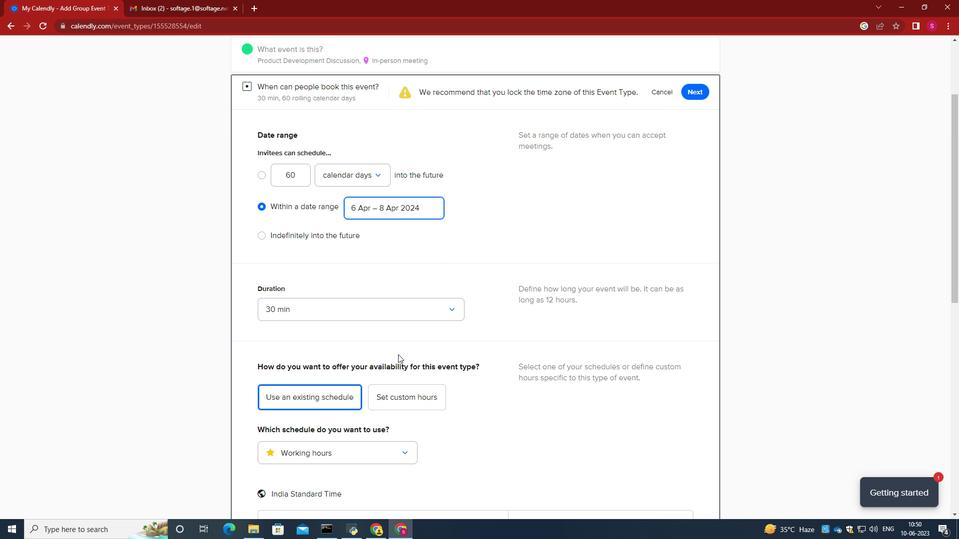 
Action: Mouse scrolled (416, 347) with delta (0, 0)
Screenshot: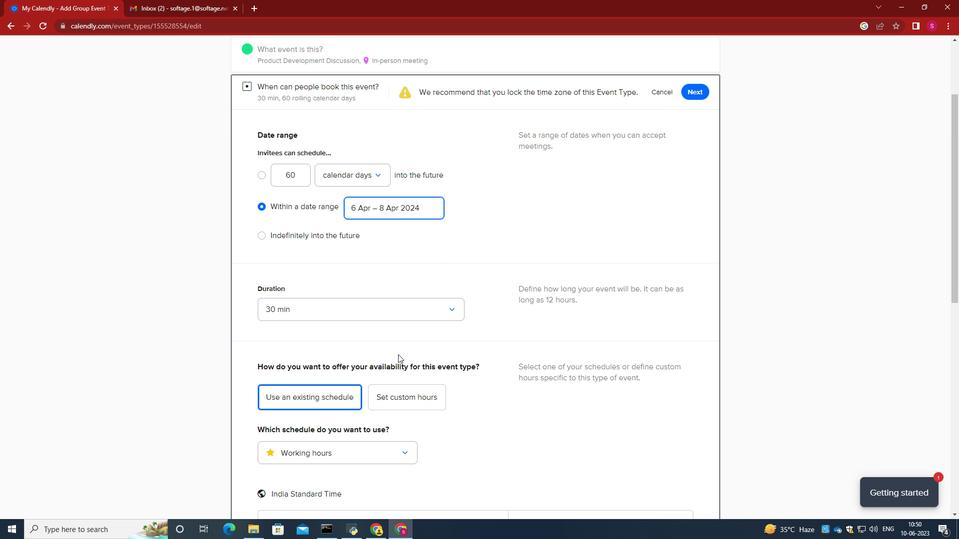 
Action: Mouse scrolled (416, 347) with delta (0, 0)
Screenshot: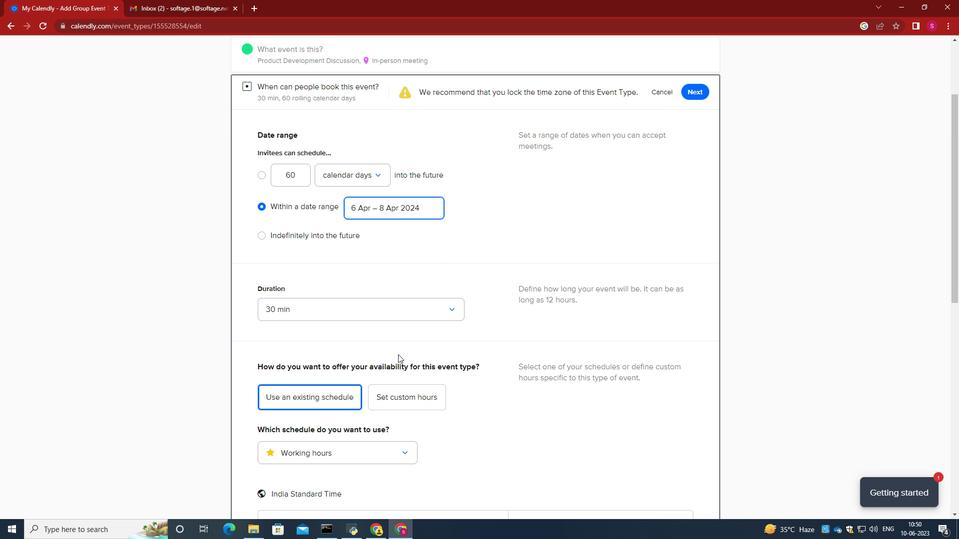 
Action: Mouse scrolled (416, 347) with delta (0, 0)
Screenshot: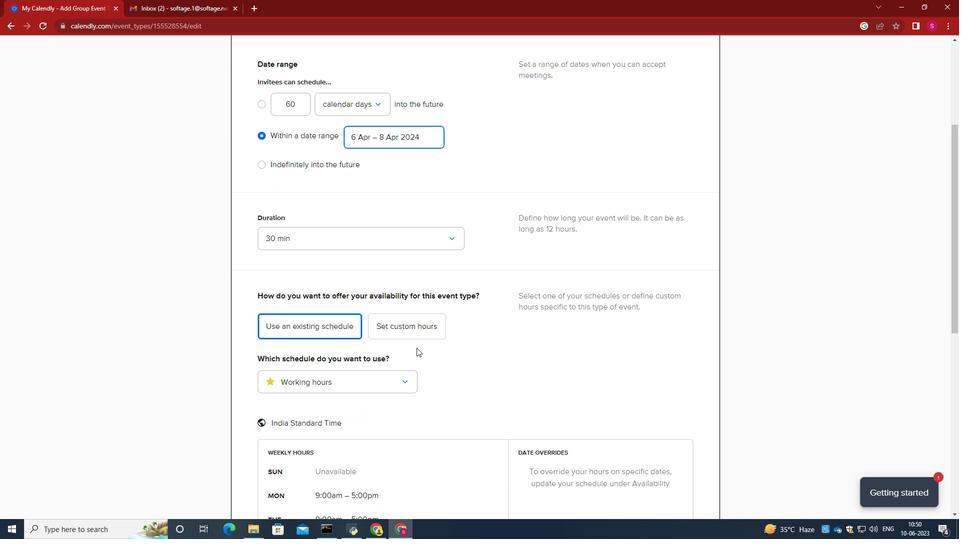 
Action: Mouse scrolled (416, 347) with delta (0, 0)
Screenshot: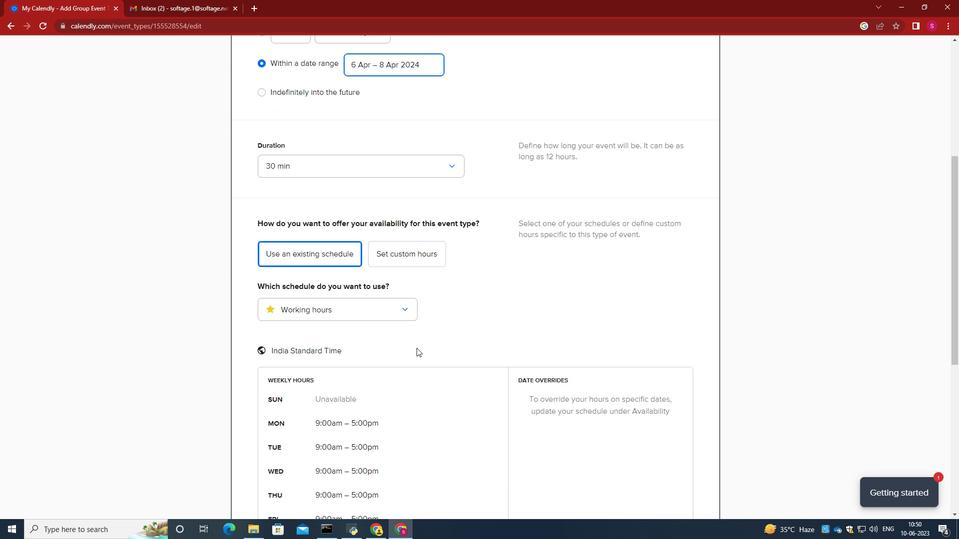 
Action: Mouse scrolled (416, 347) with delta (0, 0)
Screenshot: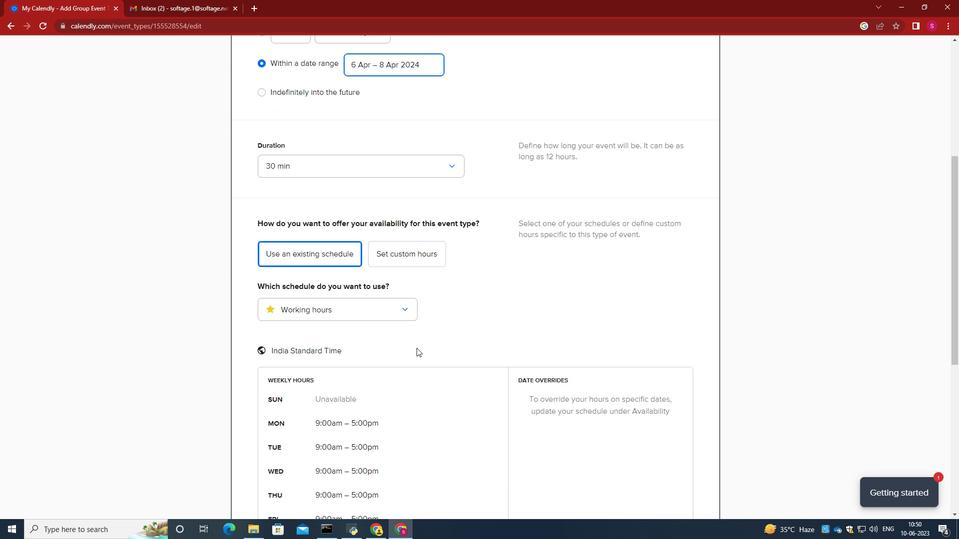 
Action: Mouse scrolled (416, 347) with delta (0, 0)
Screenshot: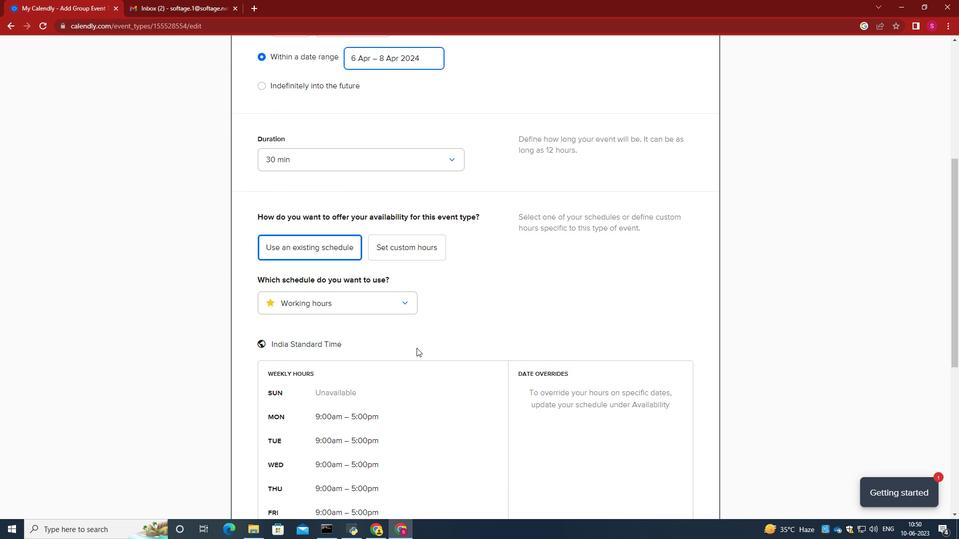 
Action: Mouse scrolled (416, 347) with delta (0, 0)
Screenshot: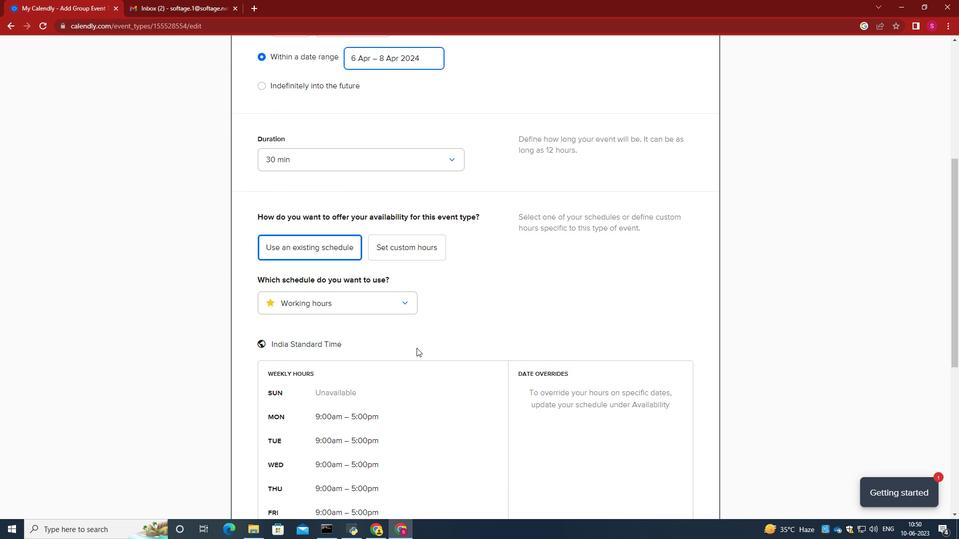 
Action: Mouse moved to (507, 386)
Screenshot: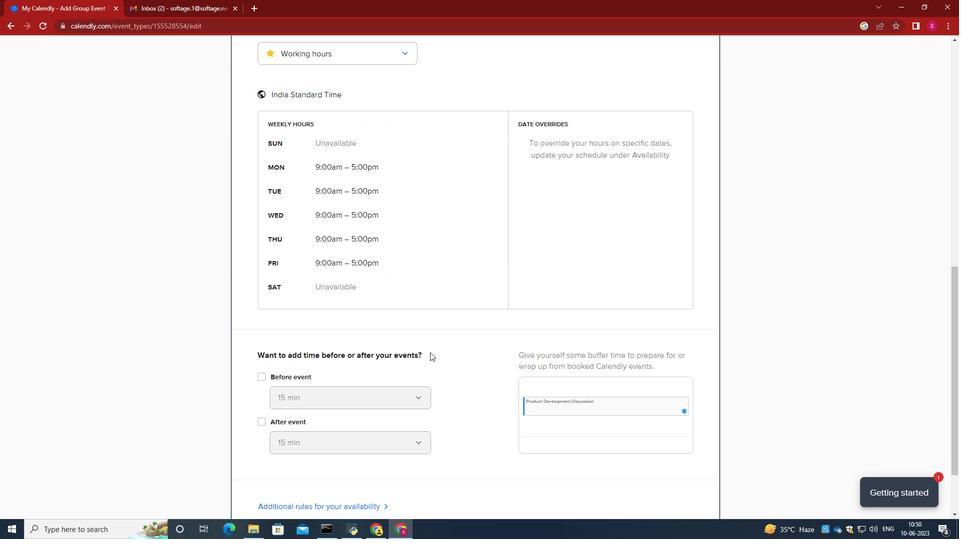 
Action: Mouse scrolled (507, 385) with delta (0, 0)
Screenshot: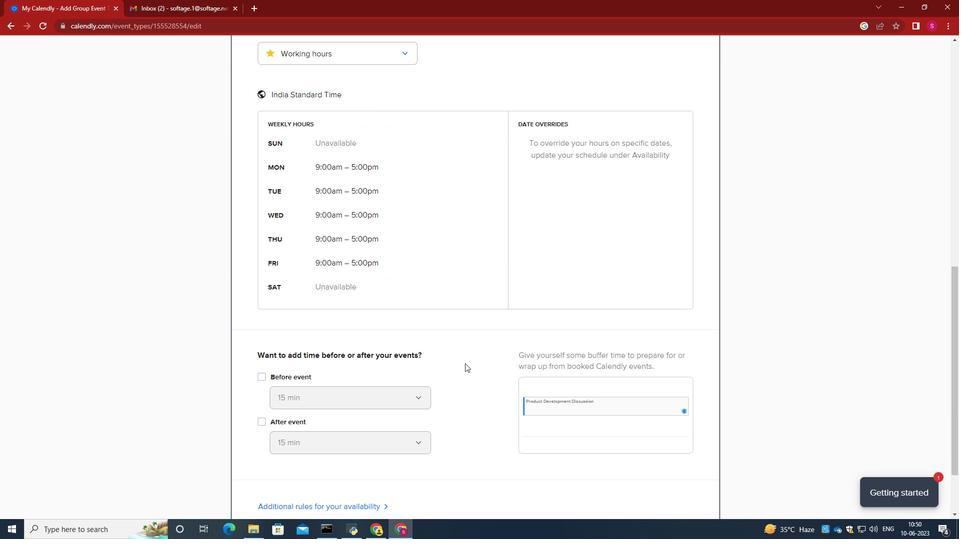 
Action: Mouse moved to (508, 389)
Screenshot: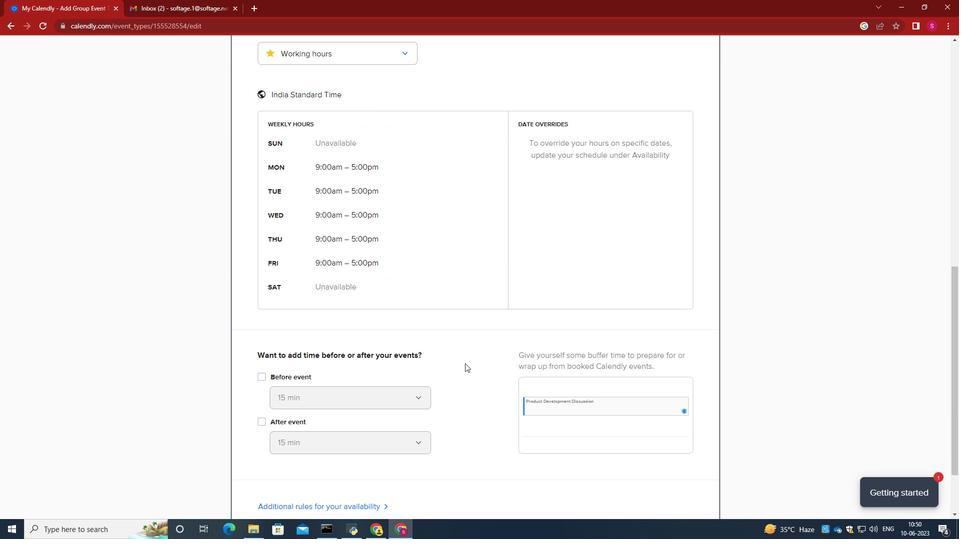 
Action: Mouse scrolled (508, 388) with delta (0, 0)
Screenshot: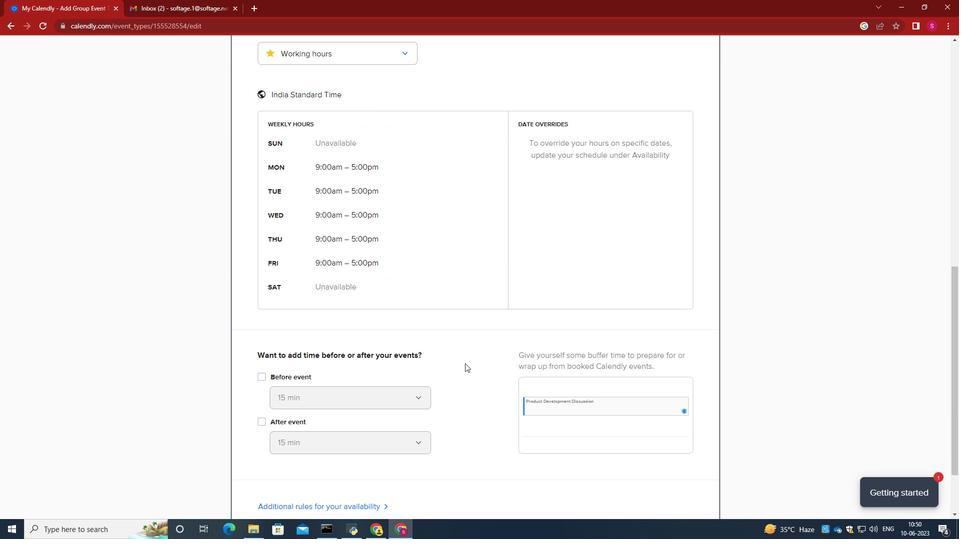 
Action: Mouse scrolled (508, 388) with delta (0, 0)
Screenshot: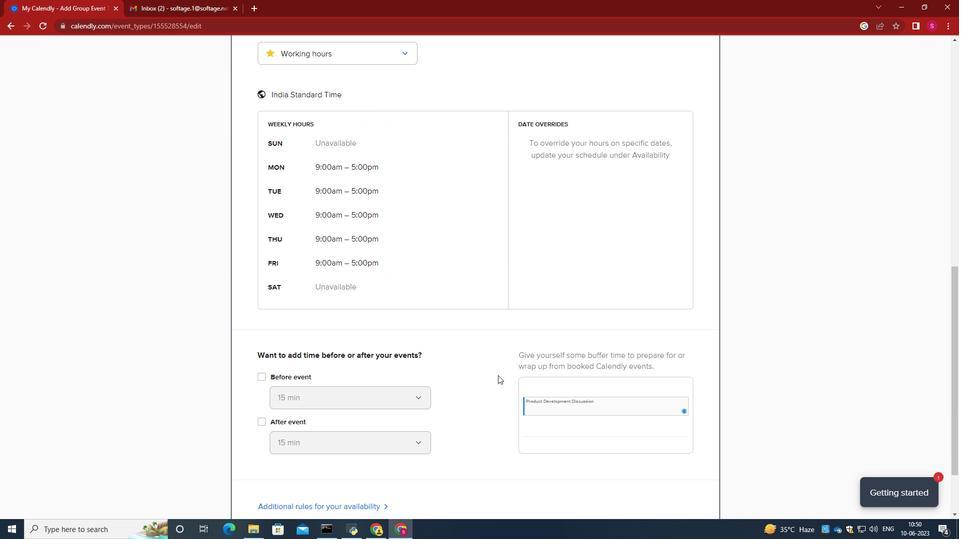 
Action: Mouse moved to (509, 391)
Screenshot: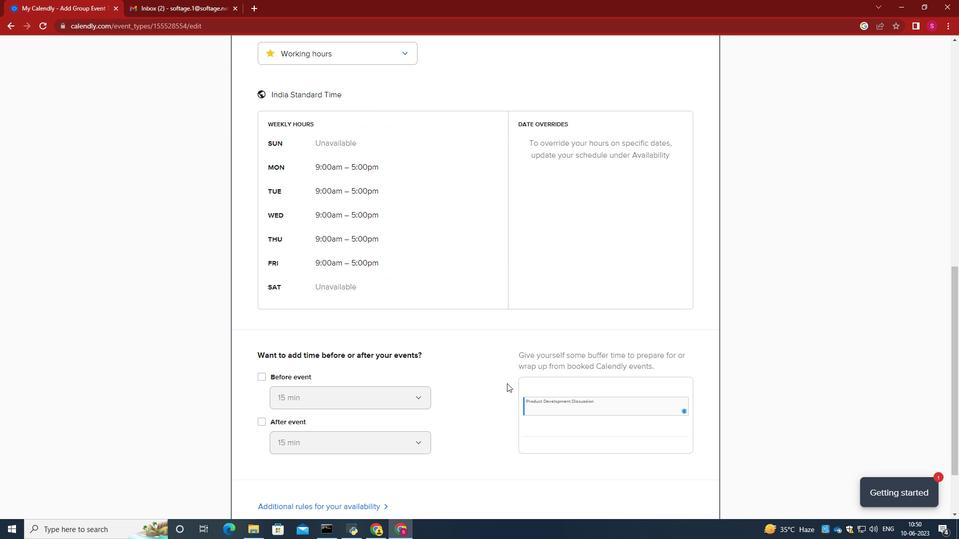 
Action: Mouse scrolled (509, 390) with delta (0, 0)
Screenshot: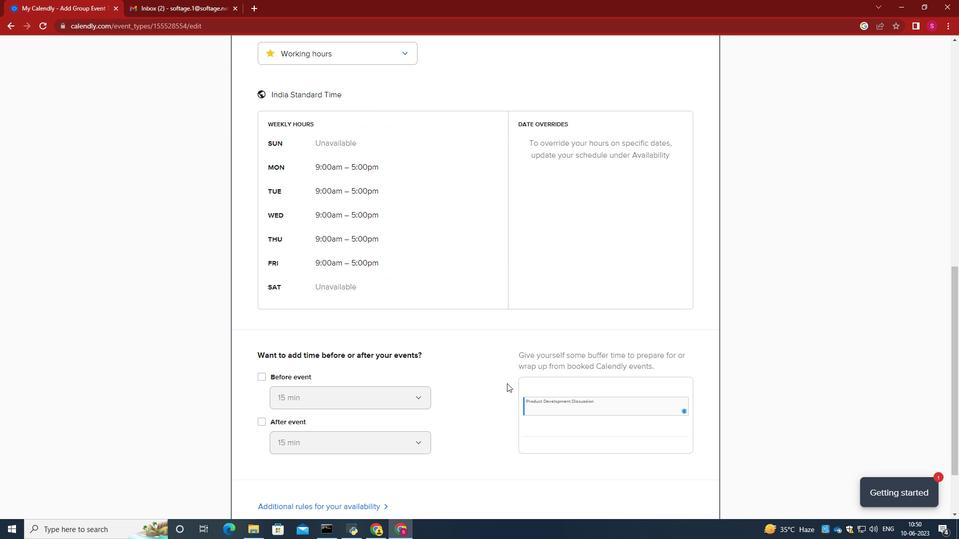
Action: Mouse moved to (700, 468)
Screenshot: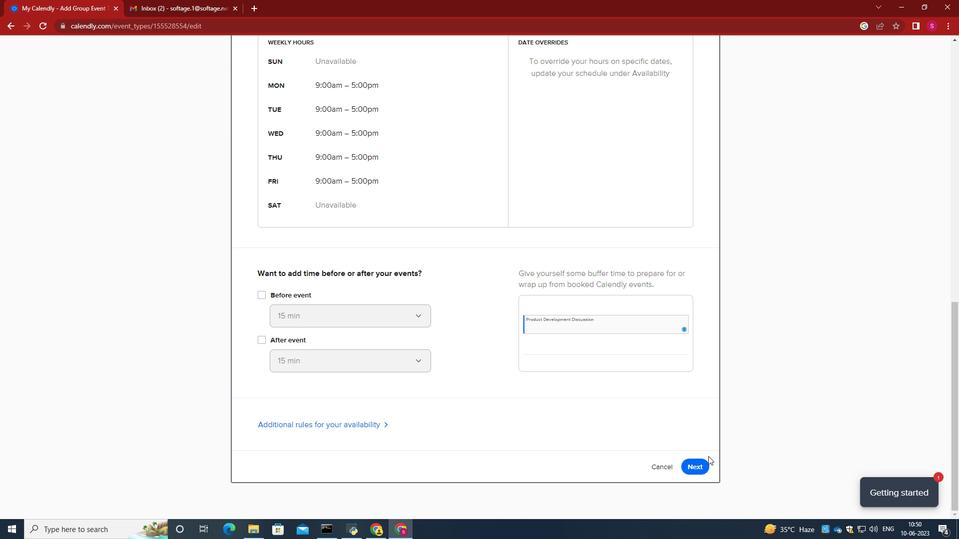 
Action: Mouse pressed left at (700, 468)
Screenshot: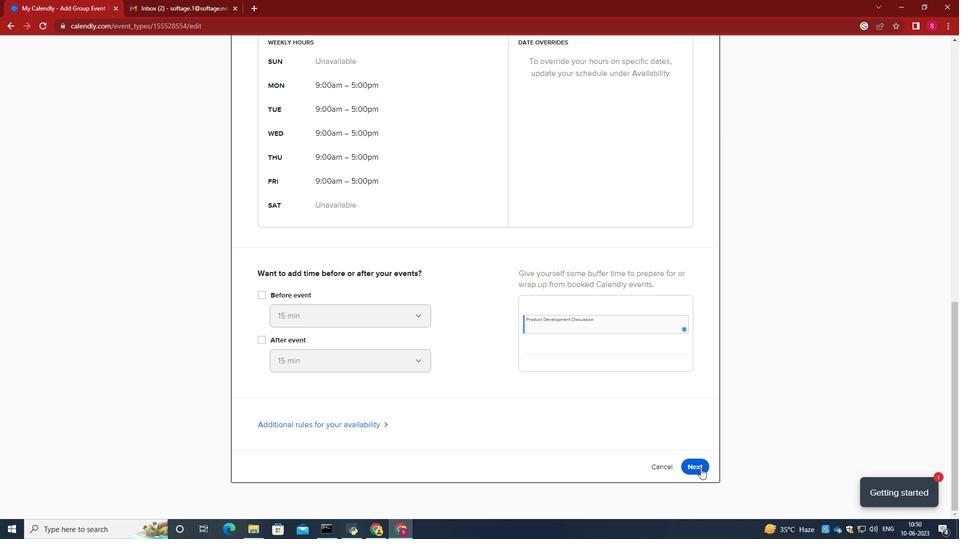 
Action: Mouse moved to (695, 94)
Screenshot: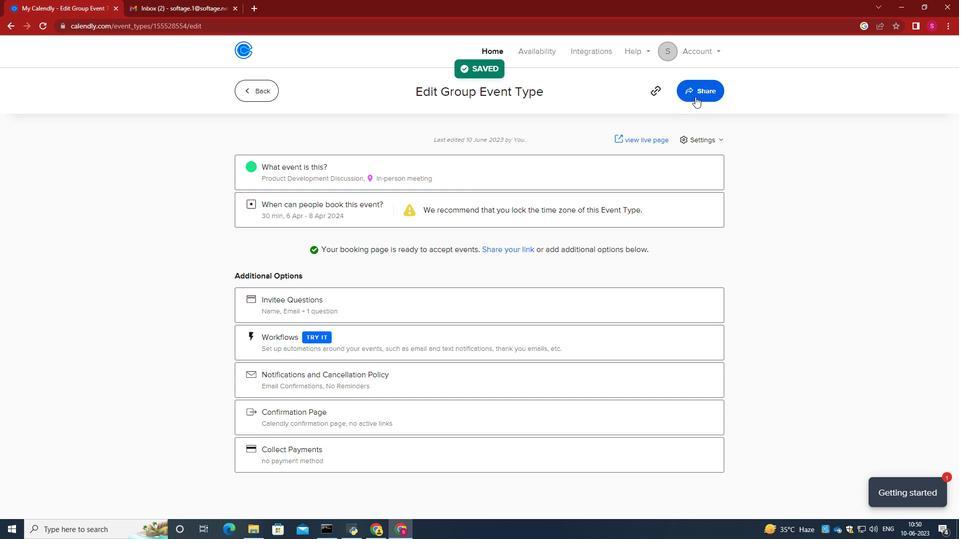
Action: Mouse pressed left at (695, 94)
Screenshot: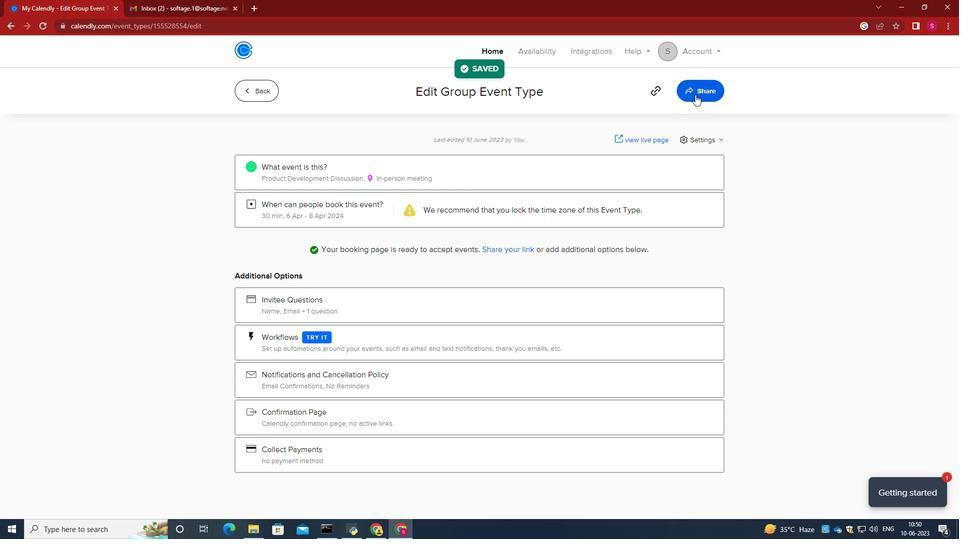 
Action: Mouse moved to (596, 180)
Screenshot: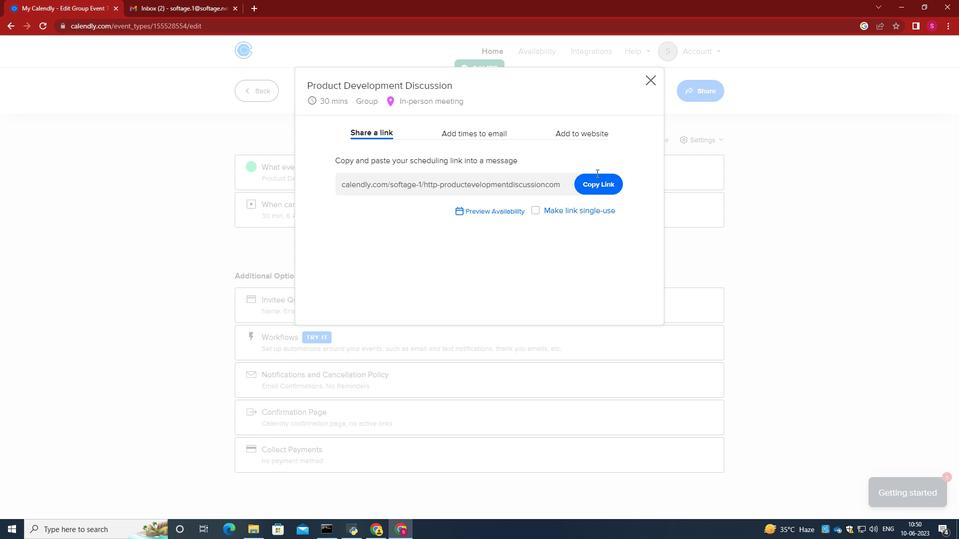 
Action: Mouse pressed left at (596, 180)
Screenshot: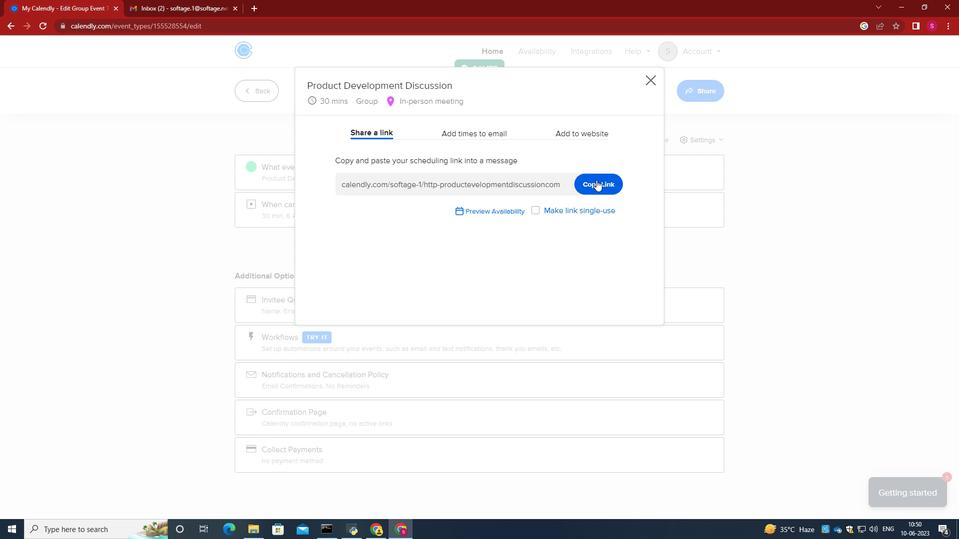 
Action: Mouse moved to (132, 0)
Screenshot: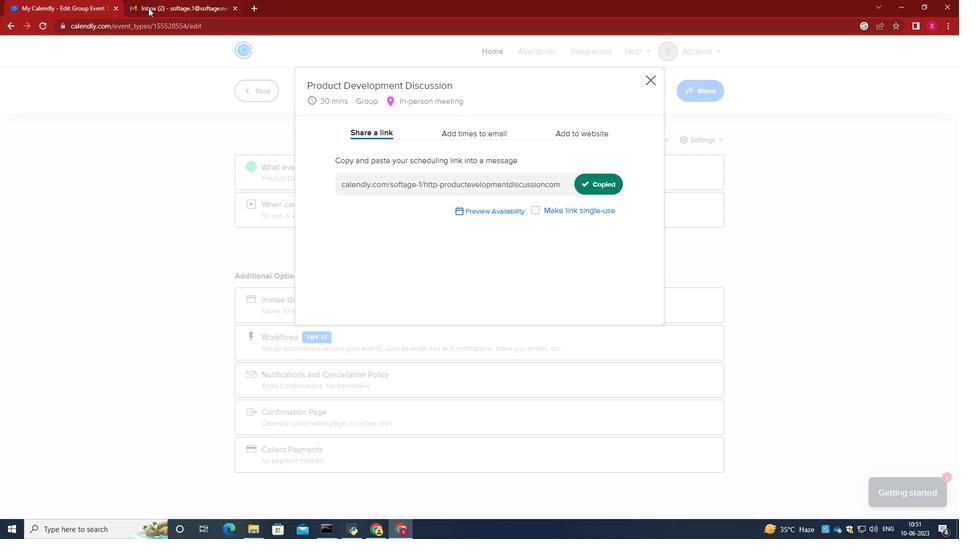 
Action: Mouse pressed left at (132, 0)
Screenshot: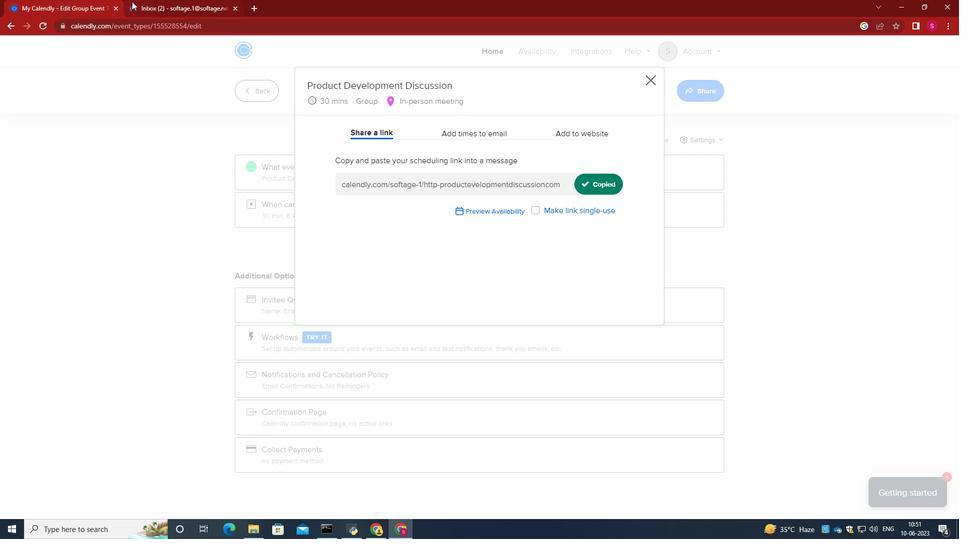 
Action: Mouse moved to (70, 84)
Screenshot: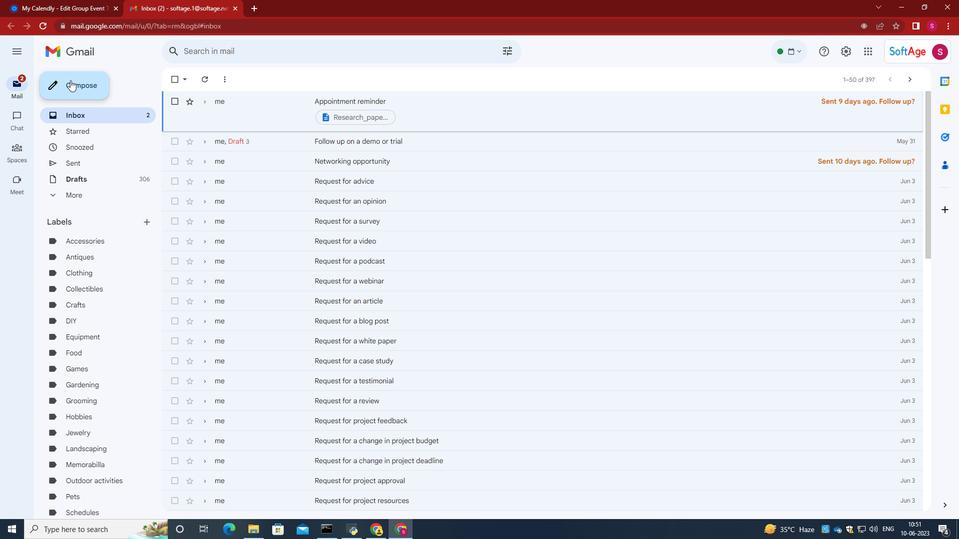
Action: Mouse pressed left at (70, 84)
Screenshot: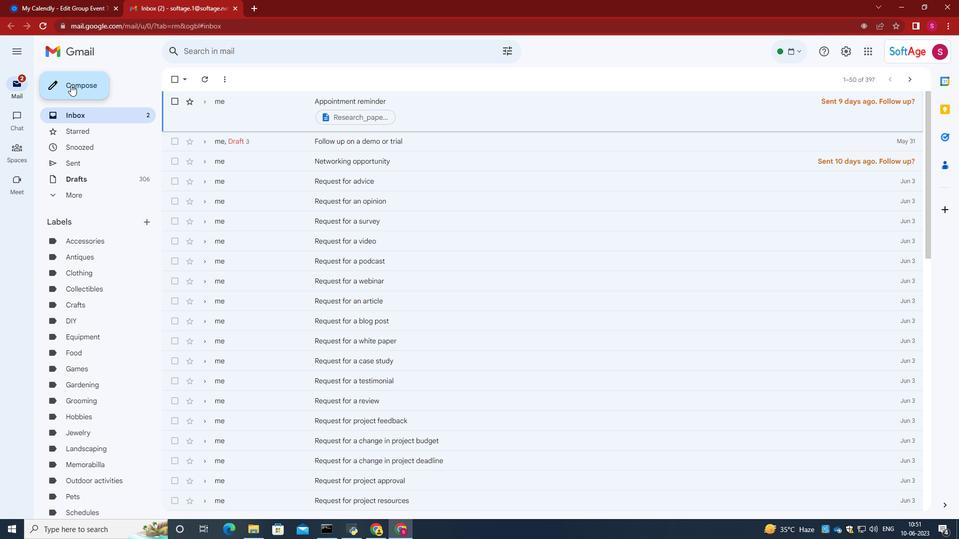 
Action: Mouse moved to (715, 304)
Screenshot: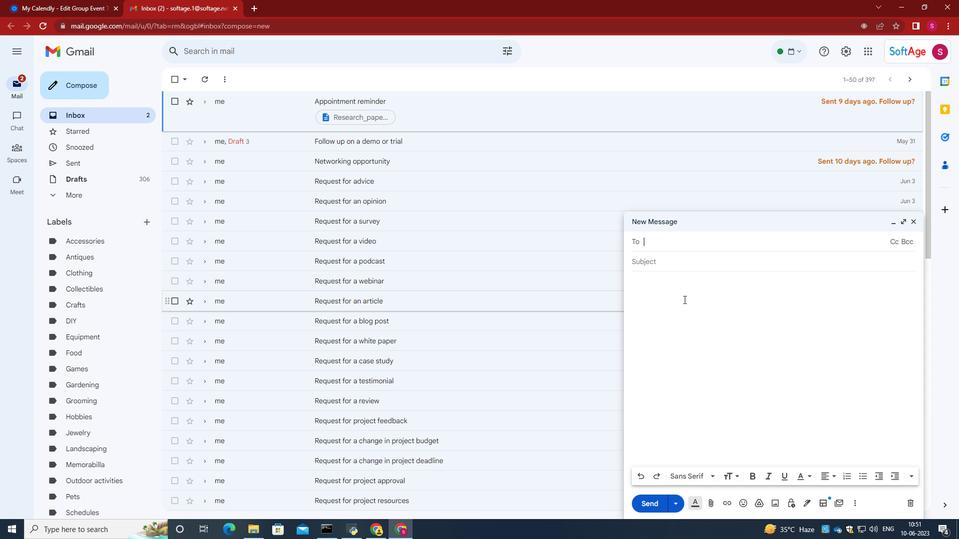 
Action: Mouse pressed left at (715, 304)
Screenshot: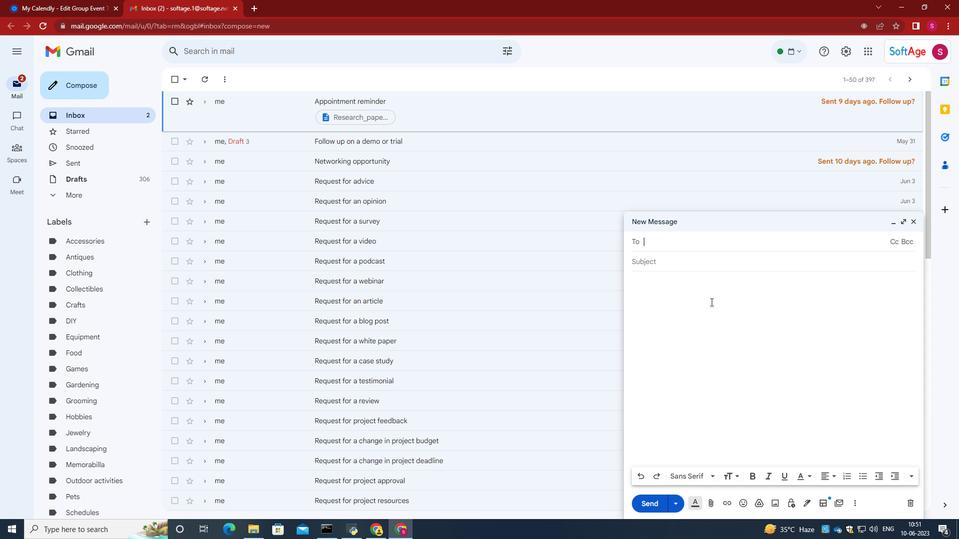 
Action: Mouse moved to (714, 304)
Screenshot: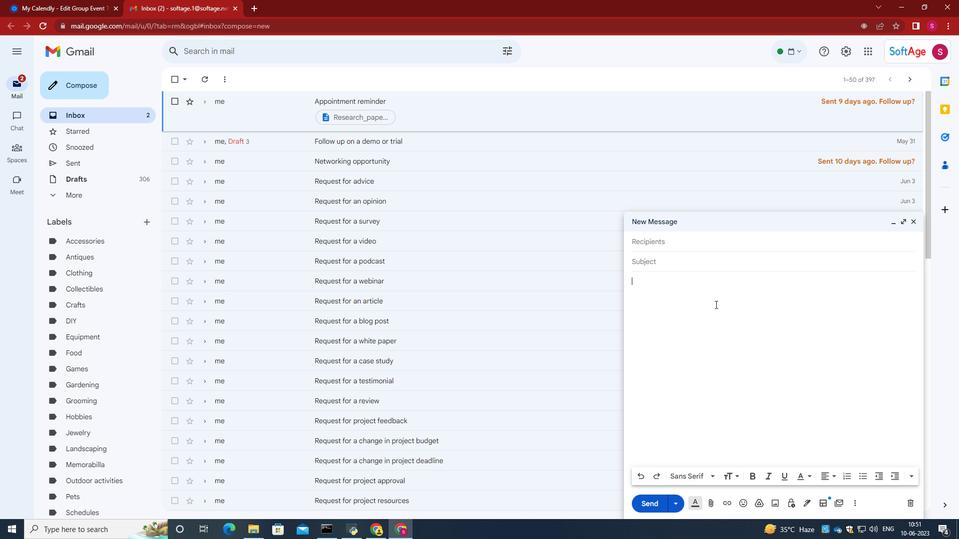 
Action: Key pressed ctrl+V
Screenshot: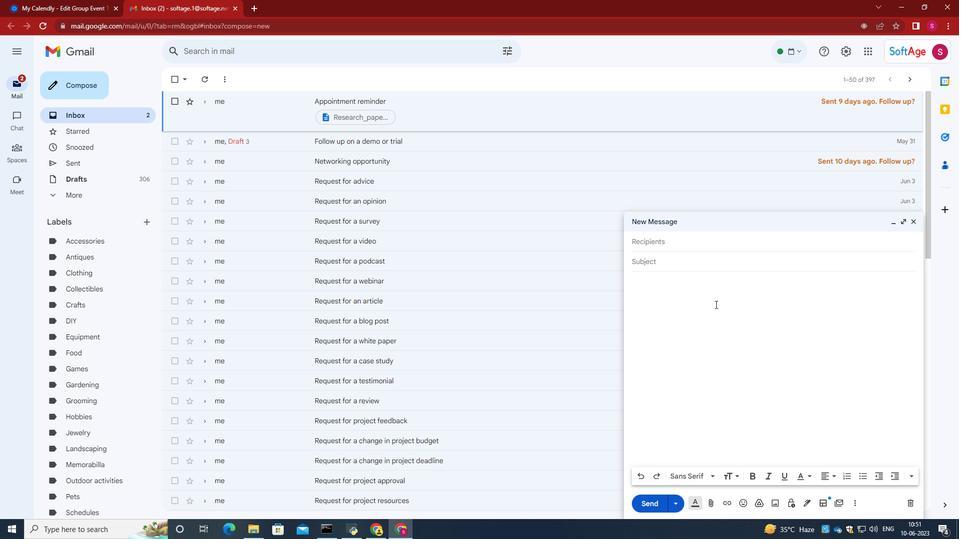 
Action: Mouse moved to (698, 236)
Screenshot: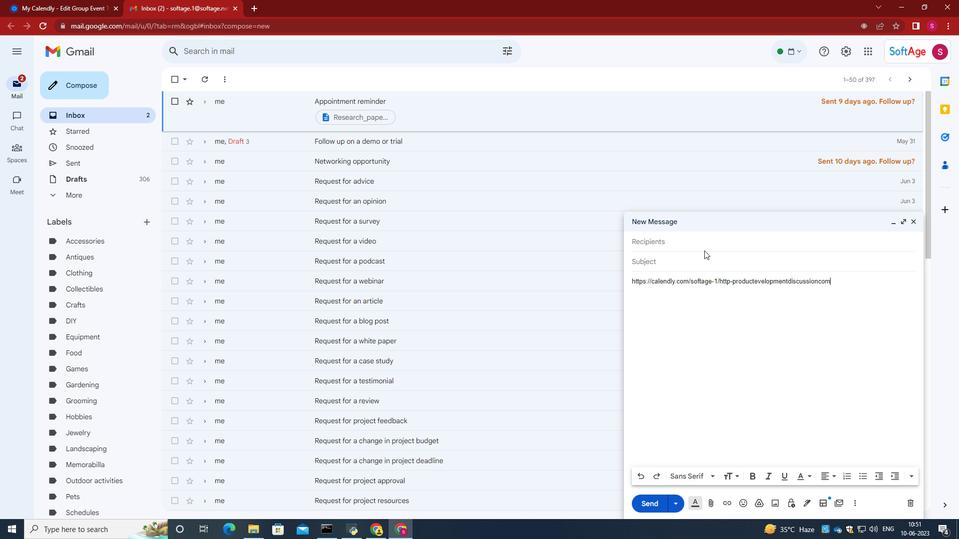 
Action: Mouse pressed left at (698, 236)
Screenshot: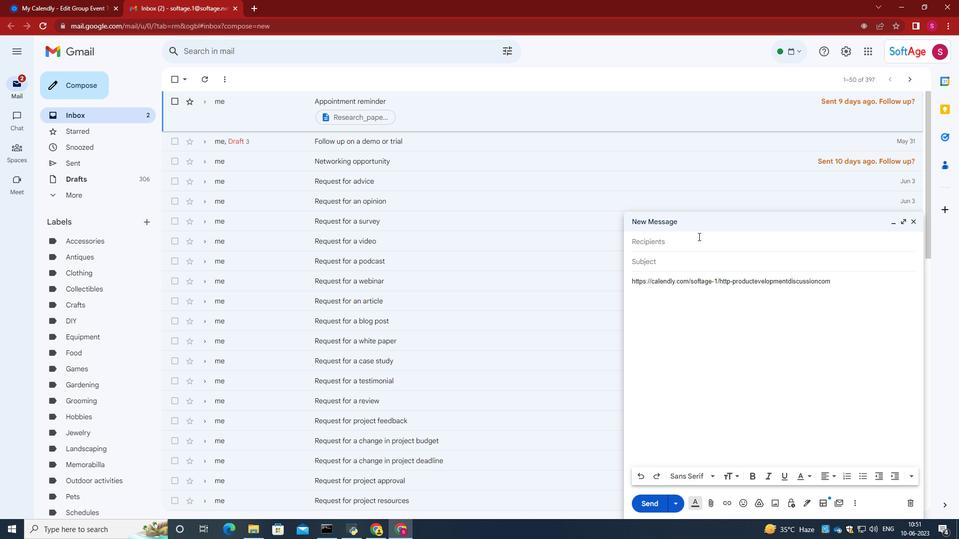 
Action: Mouse moved to (738, 245)
Screenshot: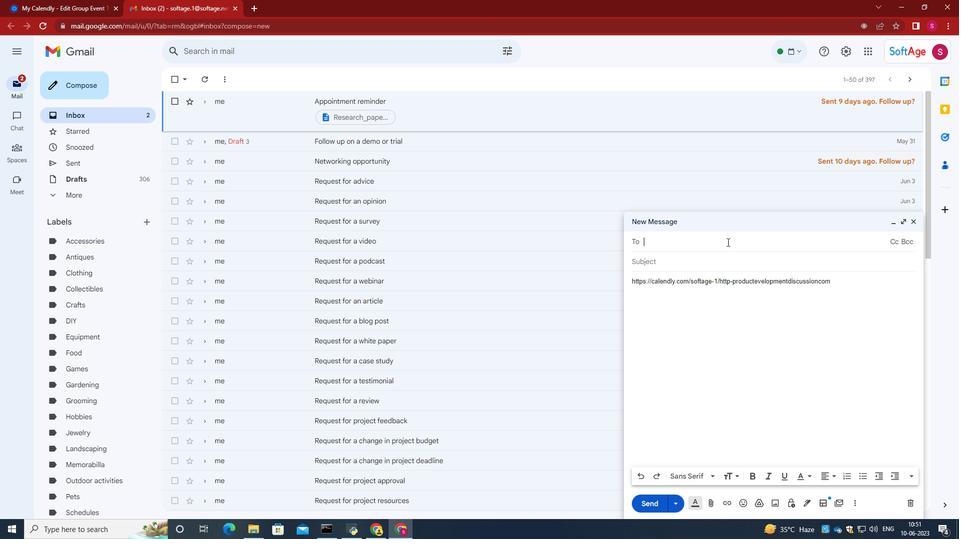 
Action: Key pressed softage.8<Key.shift>@softage.net<Key.enter>softage.9<Key.shift>@softage.net<Key.enter>
Screenshot: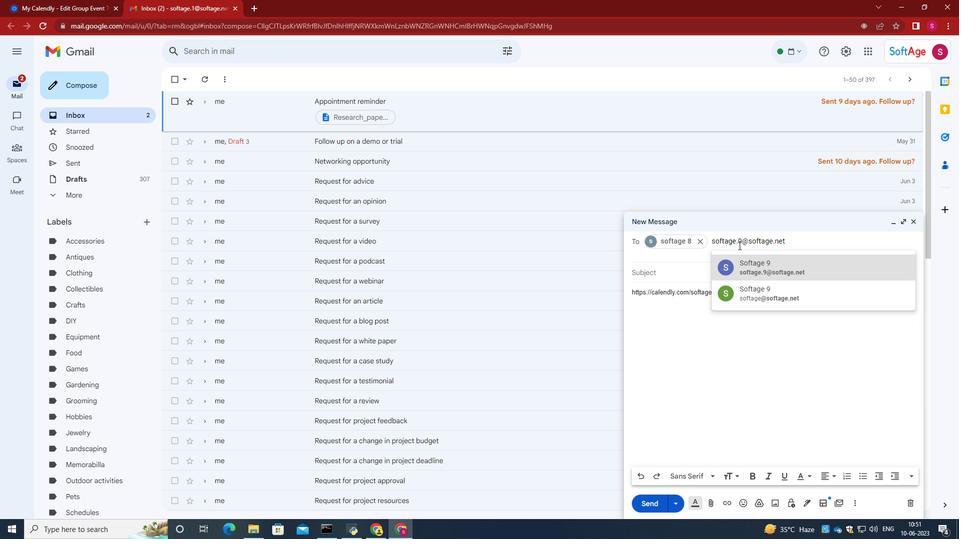 
Action: Mouse moved to (644, 500)
Screenshot: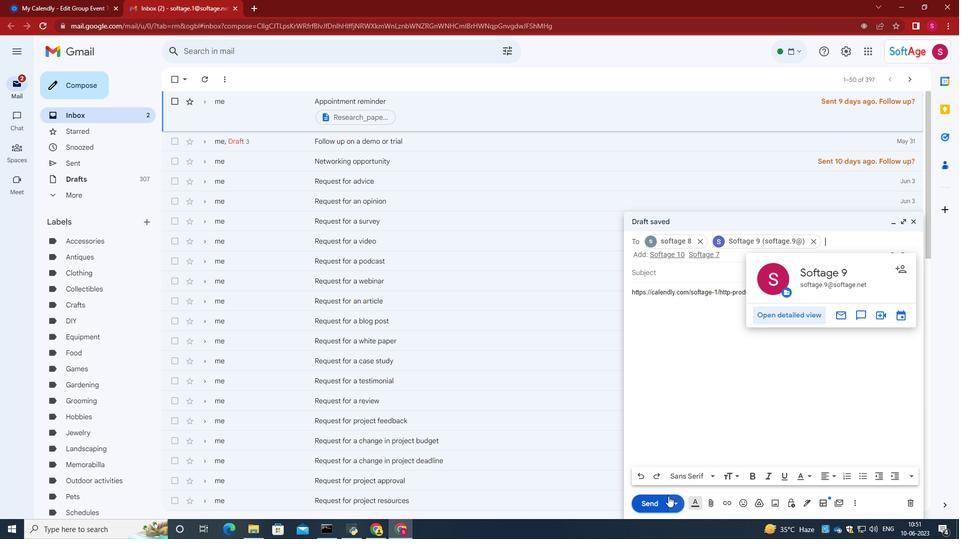 
Action: Mouse pressed left at (644, 500)
Screenshot: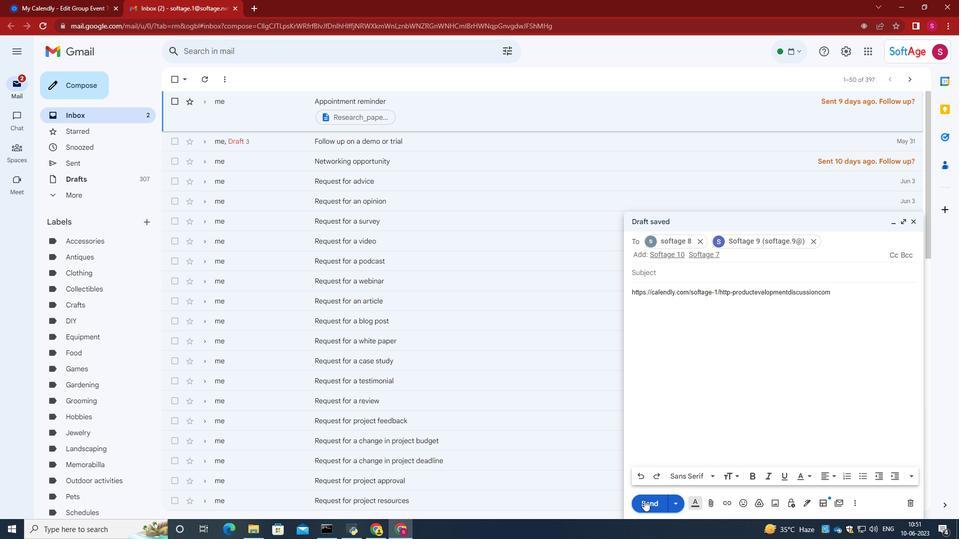 
